 Task: Add an event with the title Interview with Candidate X, date '2023/10/14', time 7:50 AM to 9:50 AMand add a description: Throughout the retreat, teams will engage in a variety of problem-solving activities that are designed to challenge their critical thinking, decision-making, and collaboration skills. These activities will be carefully curated to promote teamwork, innovation, and a growth mindset.Select event color  Graphite . Add location for the event as: Bali, Indonesia, logged in from the account softage.4@softage.netand send the event invitation to softage.3@softage.net and softage.5@softage.net. Set a reminder for the event Weekly on Sunday
Action: Mouse moved to (98, 118)
Screenshot: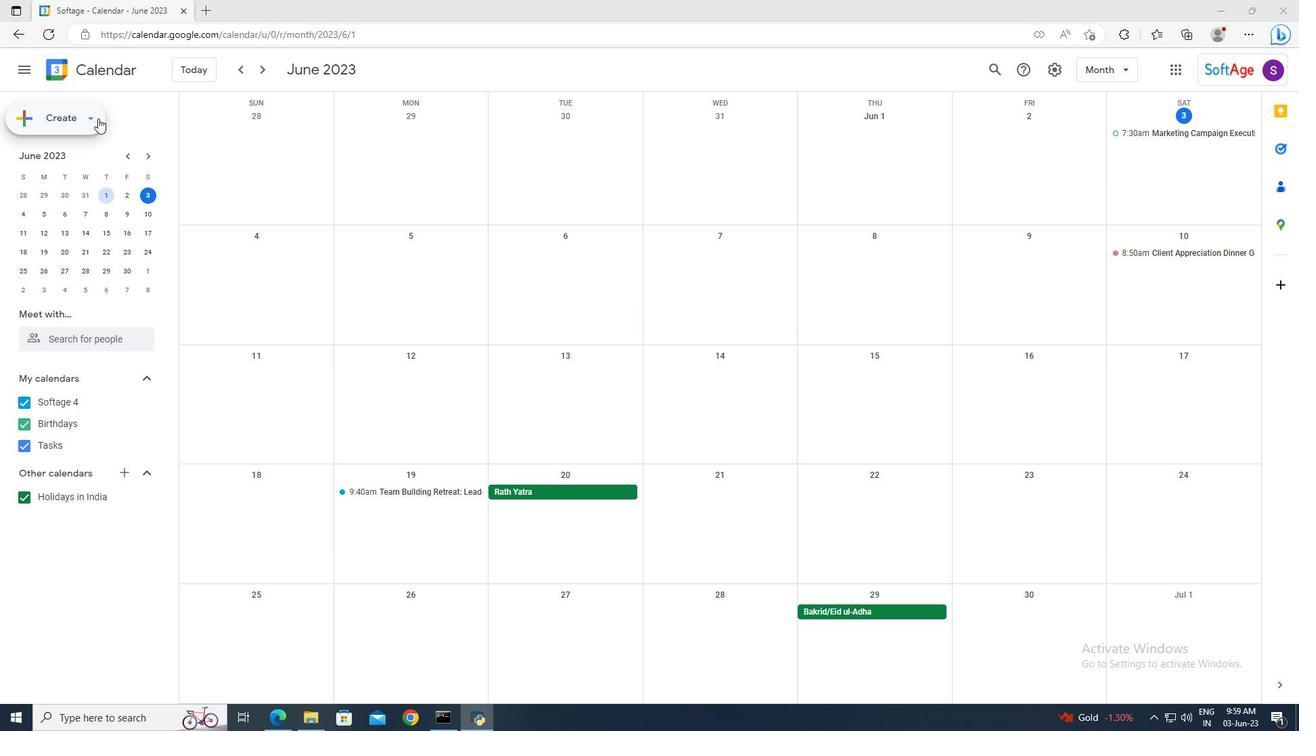
Action: Mouse pressed left at (98, 118)
Screenshot: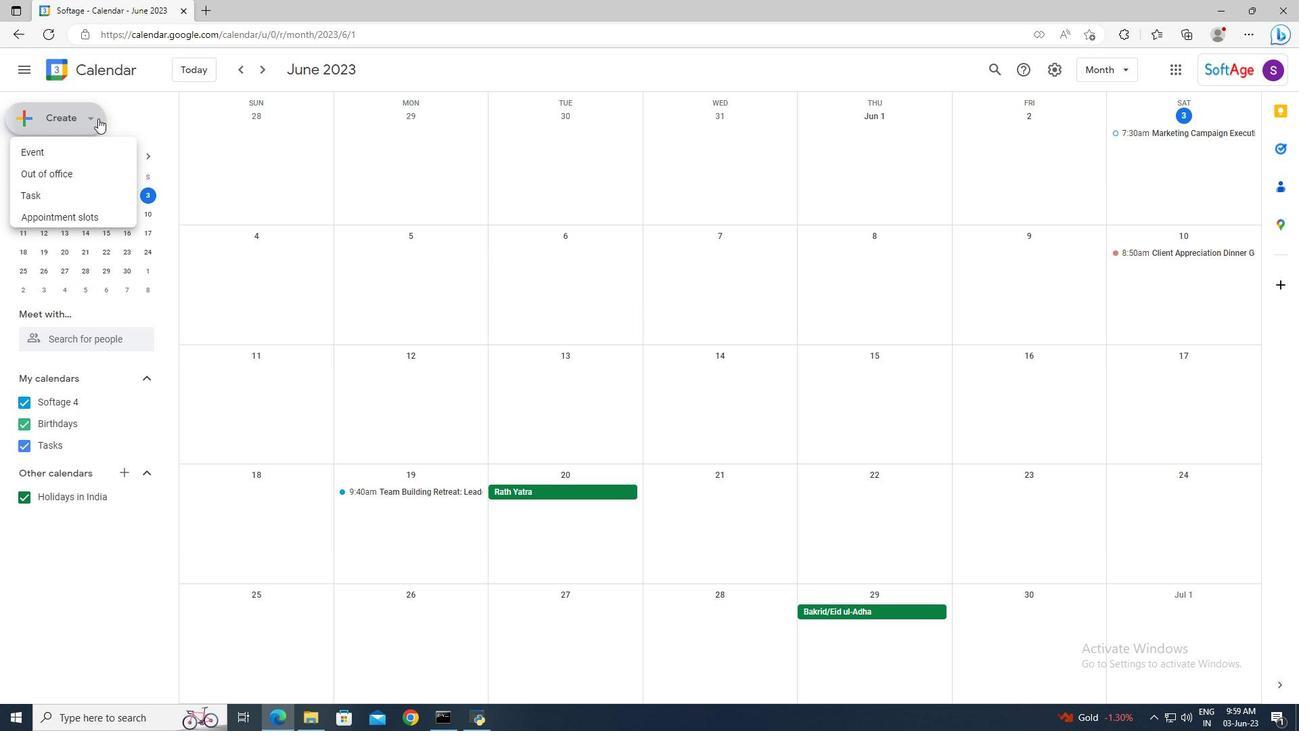 
Action: Mouse moved to (106, 152)
Screenshot: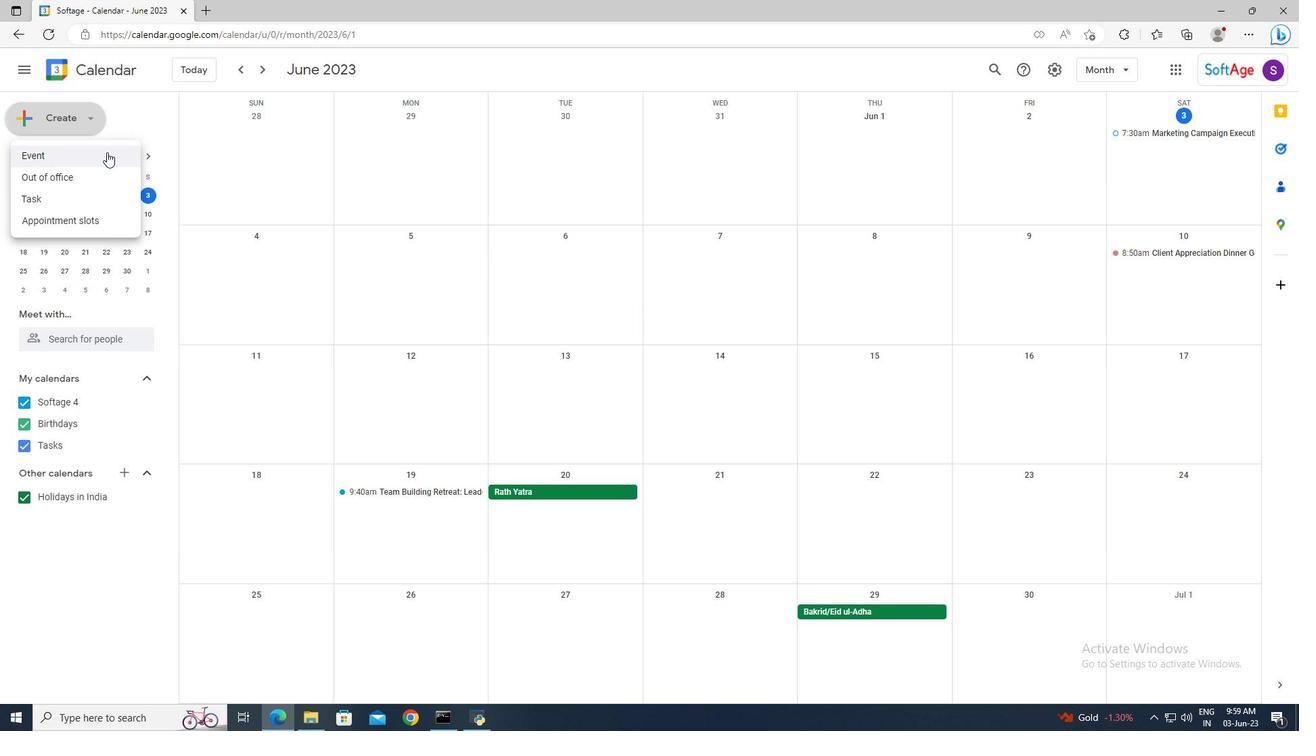 
Action: Mouse pressed left at (106, 152)
Screenshot: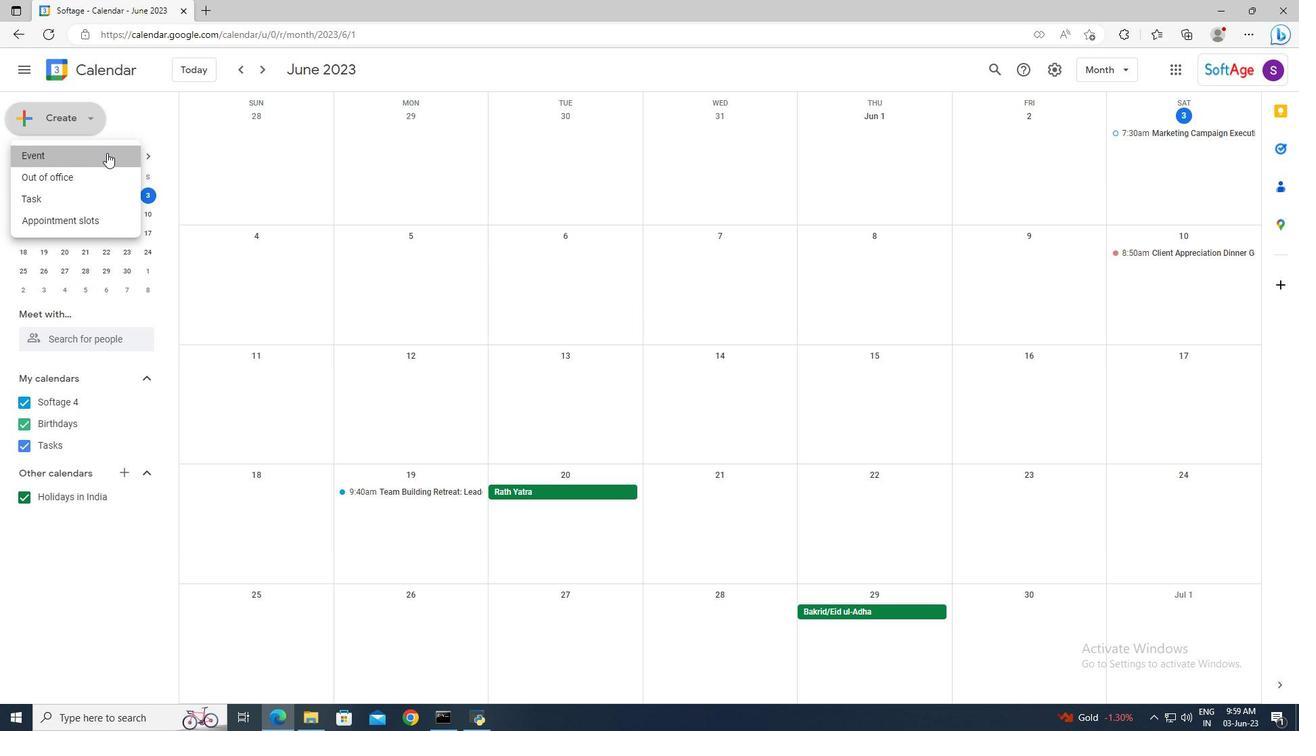 
Action: Mouse moved to (693, 465)
Screenshot: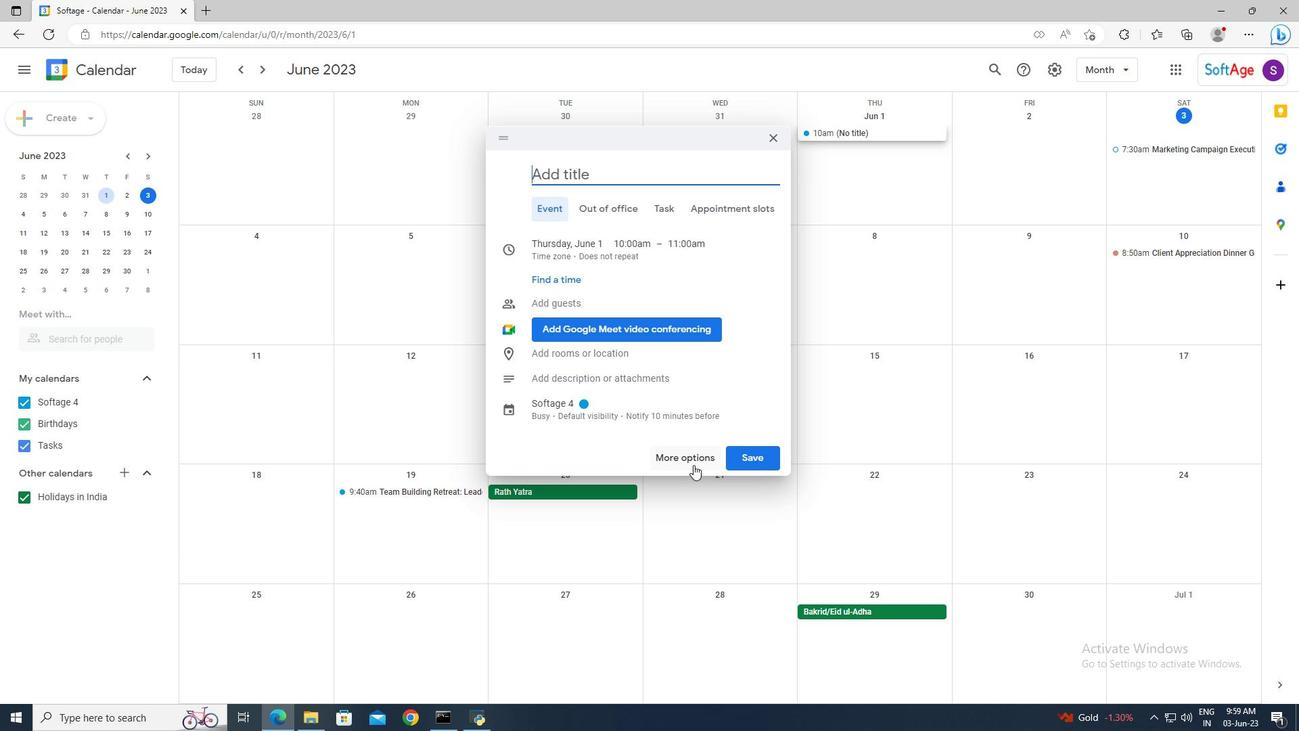 
Action: Mouse pressed left at (693, 465)
Screenshot: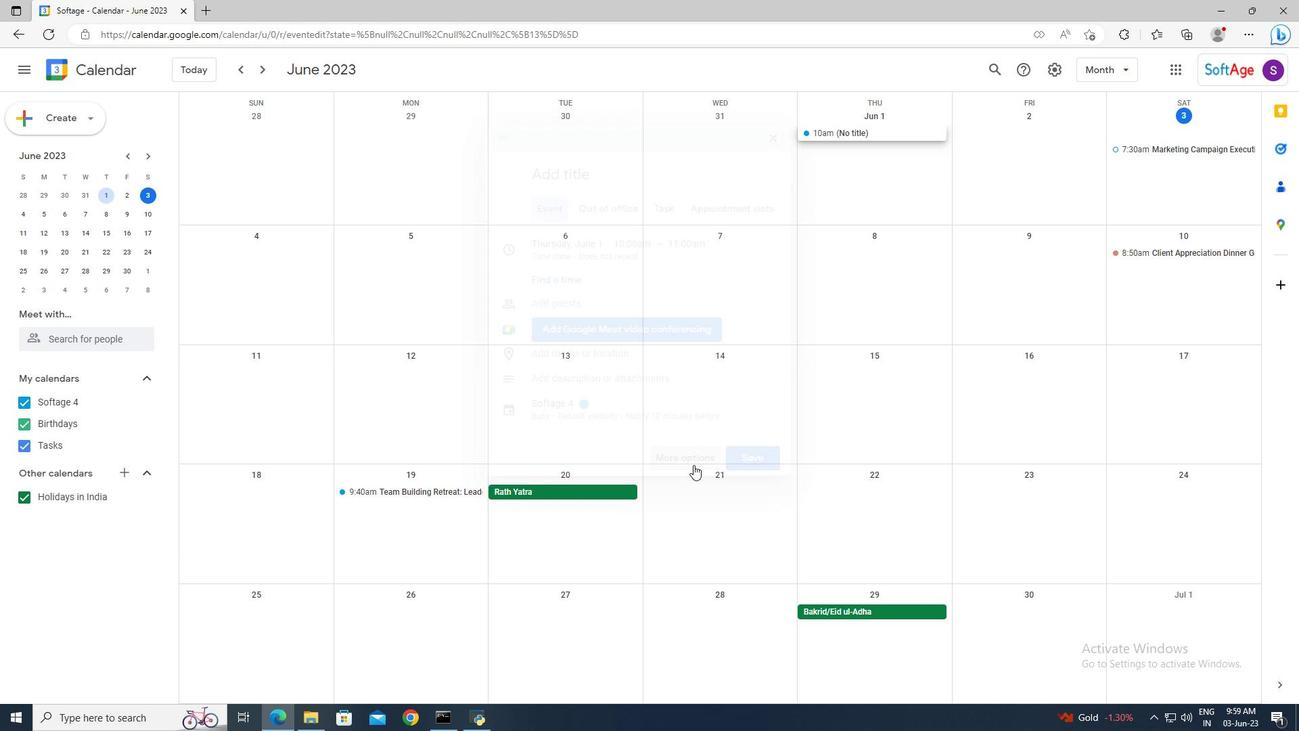 
Action: Mouse moved to (350, 79)
Screenshot: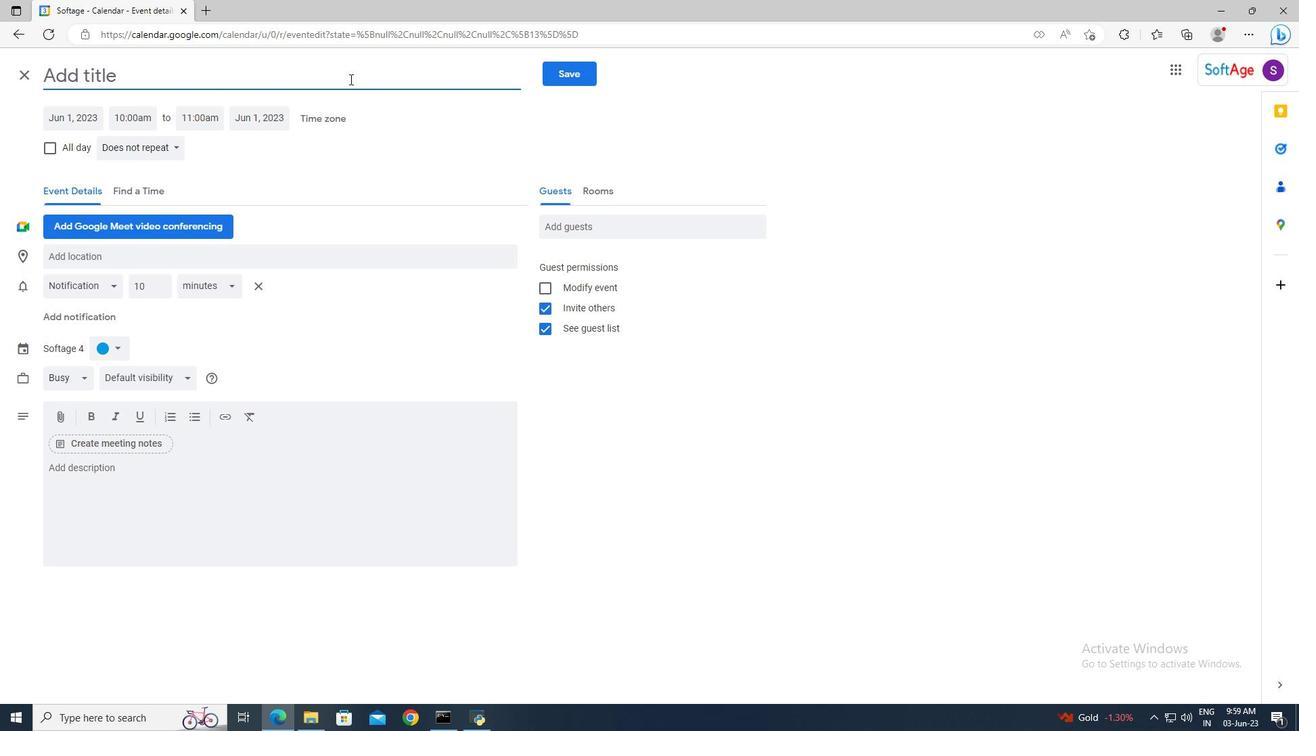 
Action: Mouse pressed left at (350, 79)
Screenshot: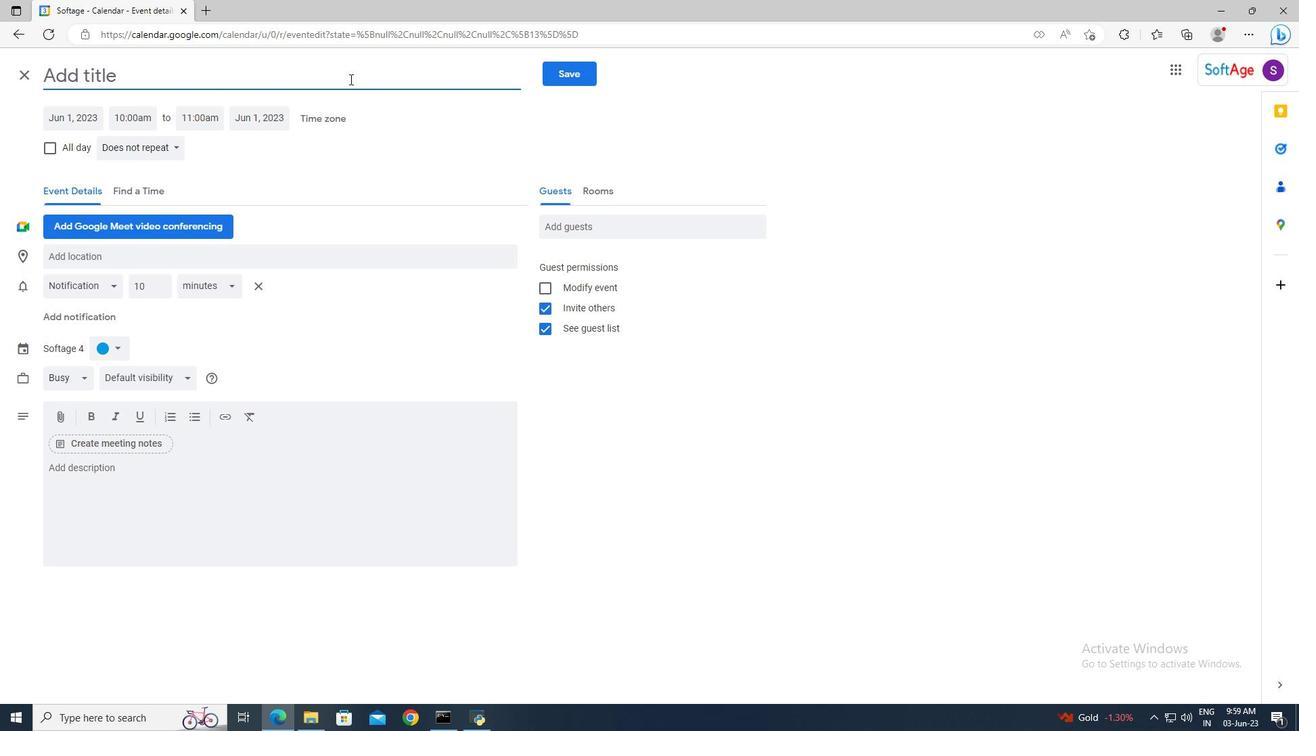 
Action: Key pressed <Key.shift>Intervieww<Key.backspace><Key.space>with<Key.space><Key.shift>Candidate<Key.space><Key.shift><Key.shift><Key.shift><Key.shift><Key.shift><Key.shift><Key.shift><Key.shift><Key.shift>X
Screenshot: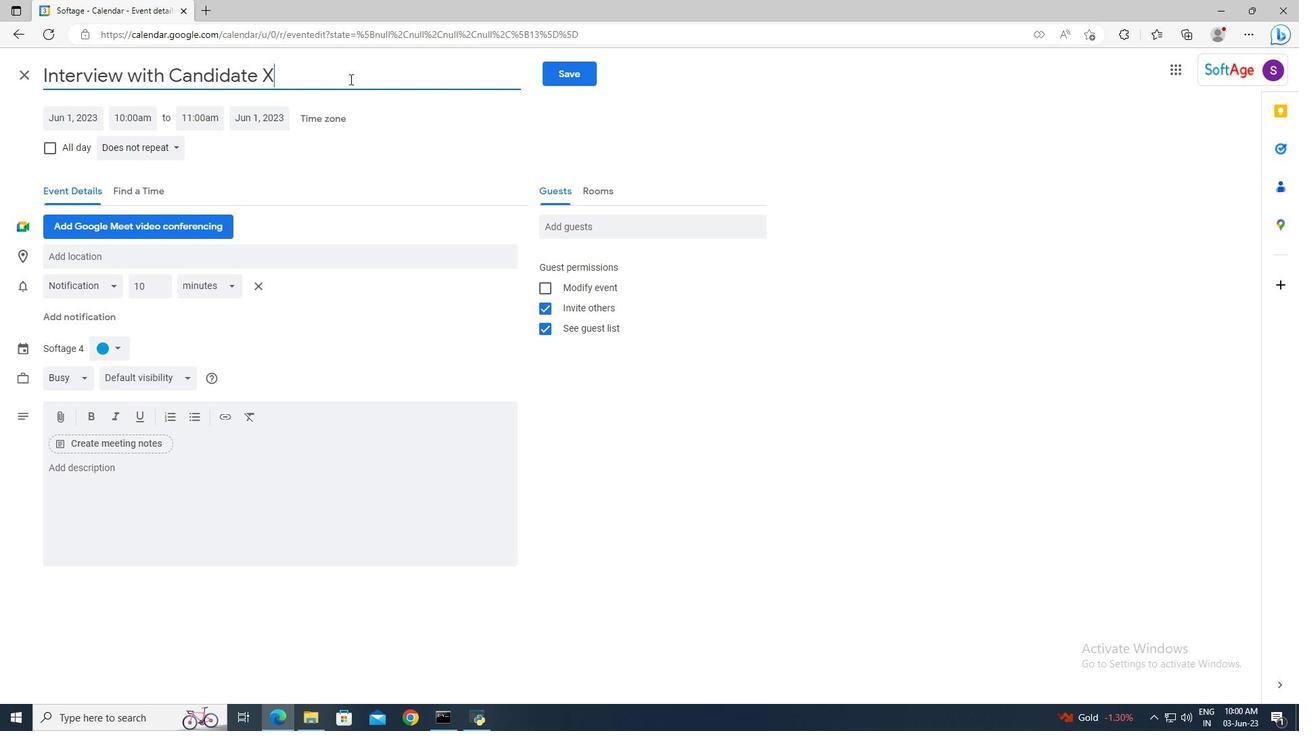 
Action: Mouse moved to (91, 123)
Screenshot: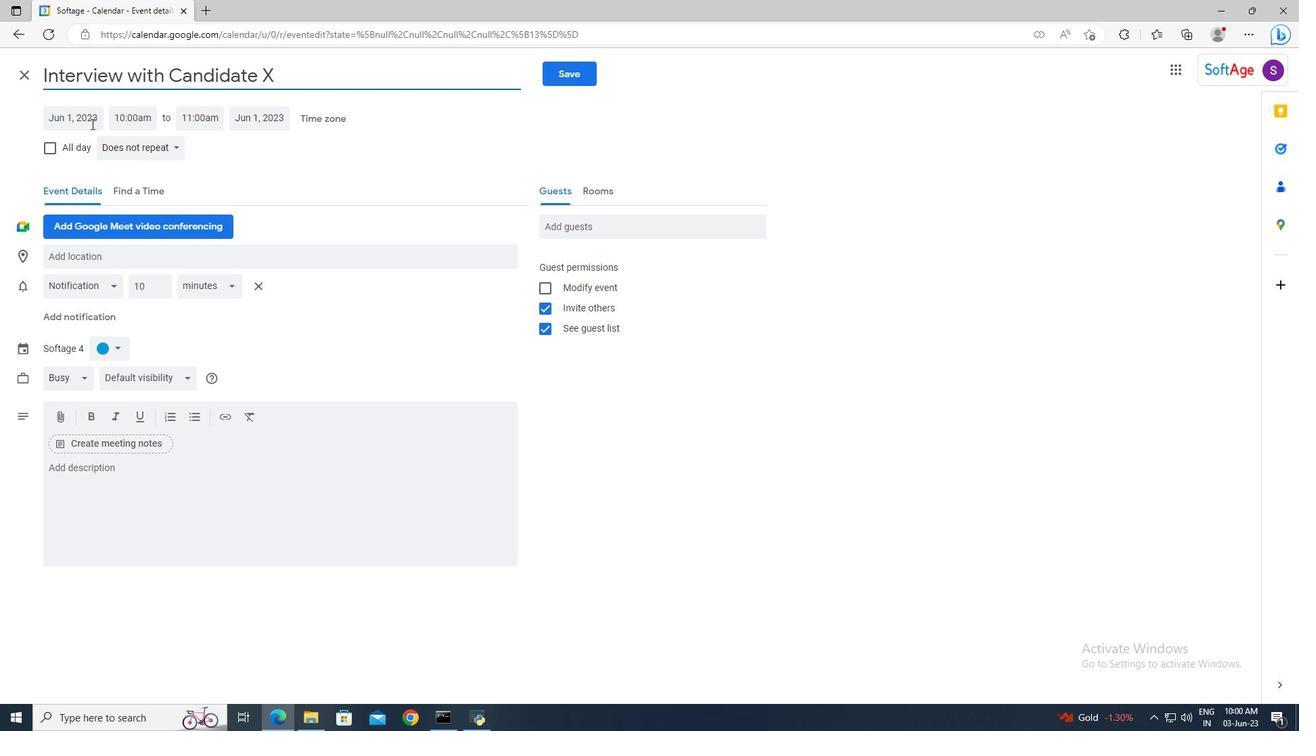 
Action: Mouse pressed left at (91, 123)
Screenshot: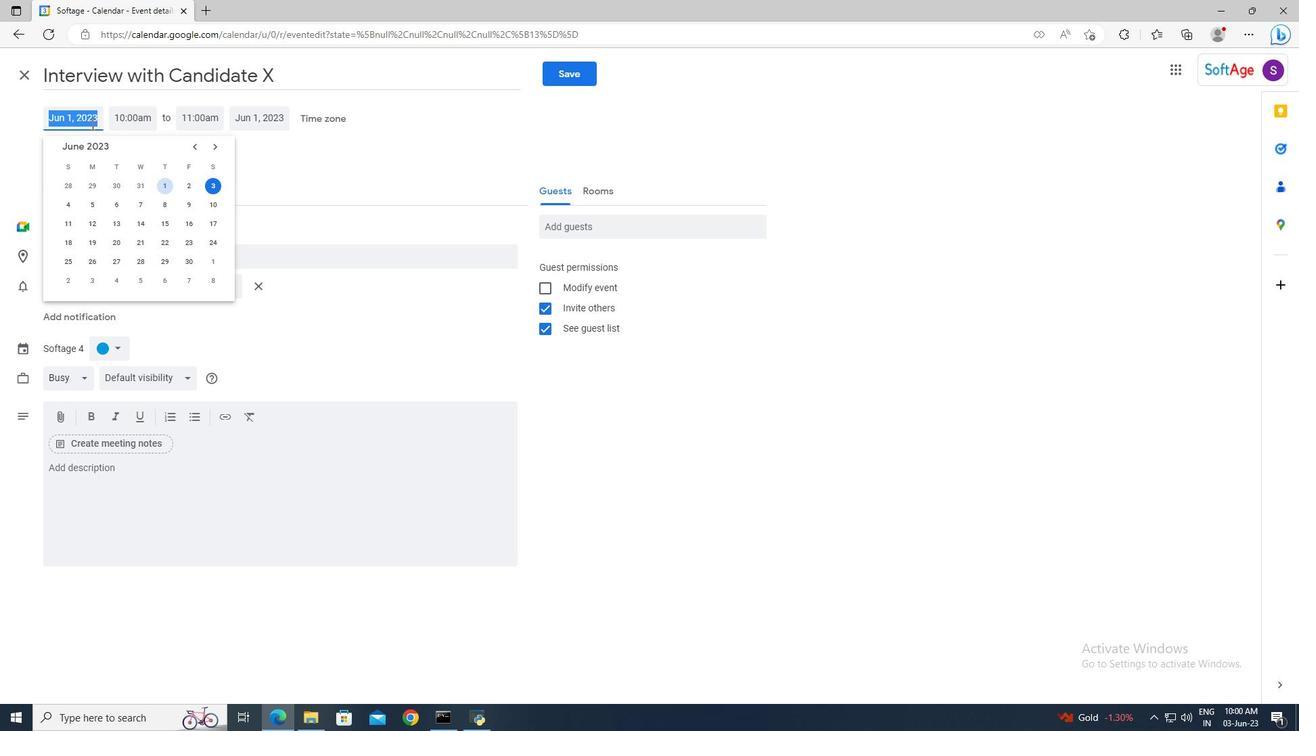 
Action: Mouse moved to (211, 150)
Screenshot: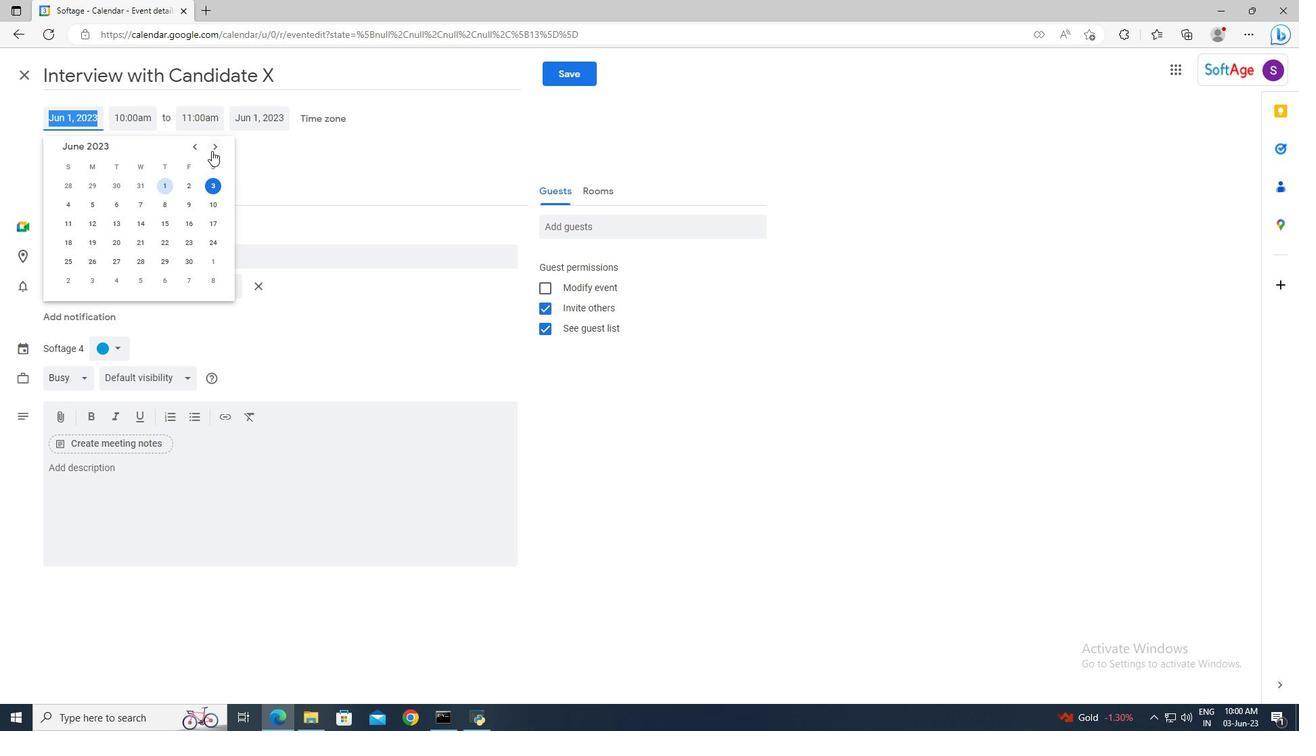 
Action: Mouse pressed left at (211, 150)
Screenshot: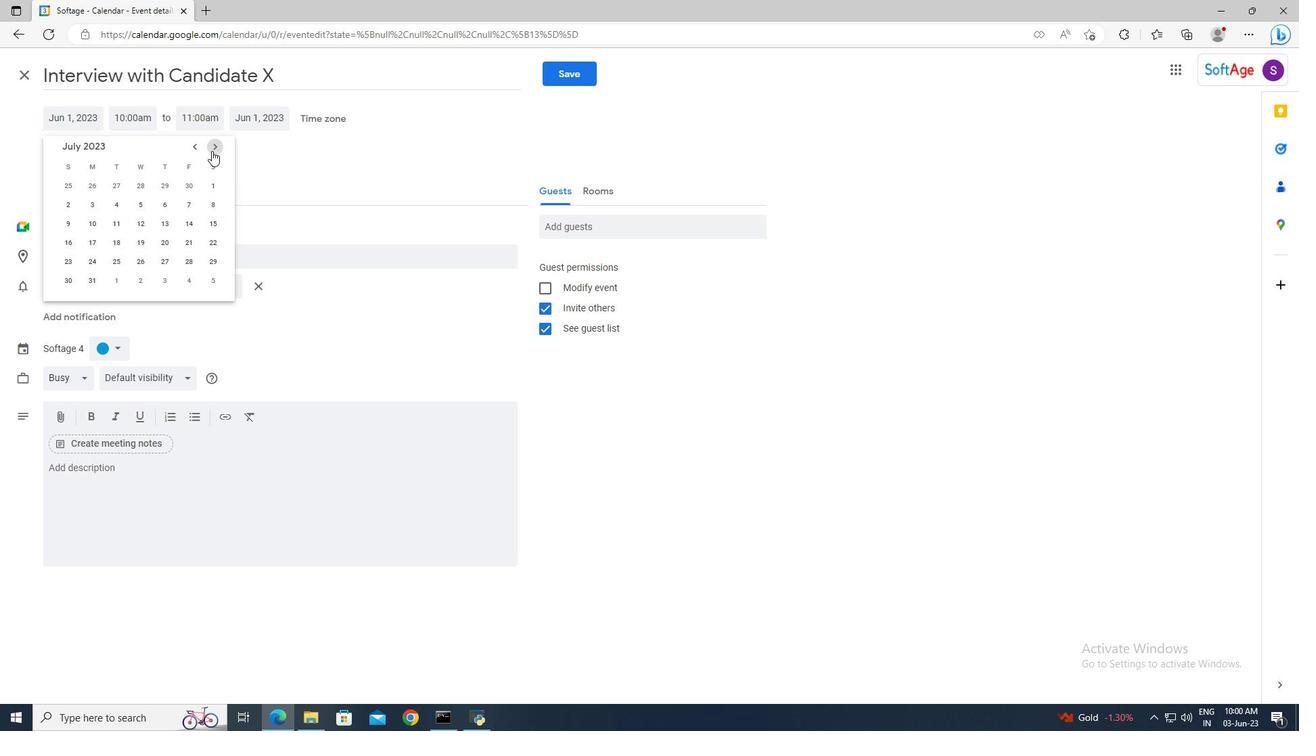 
Action: Mouse pressed left at (211, 150)
Screenshot: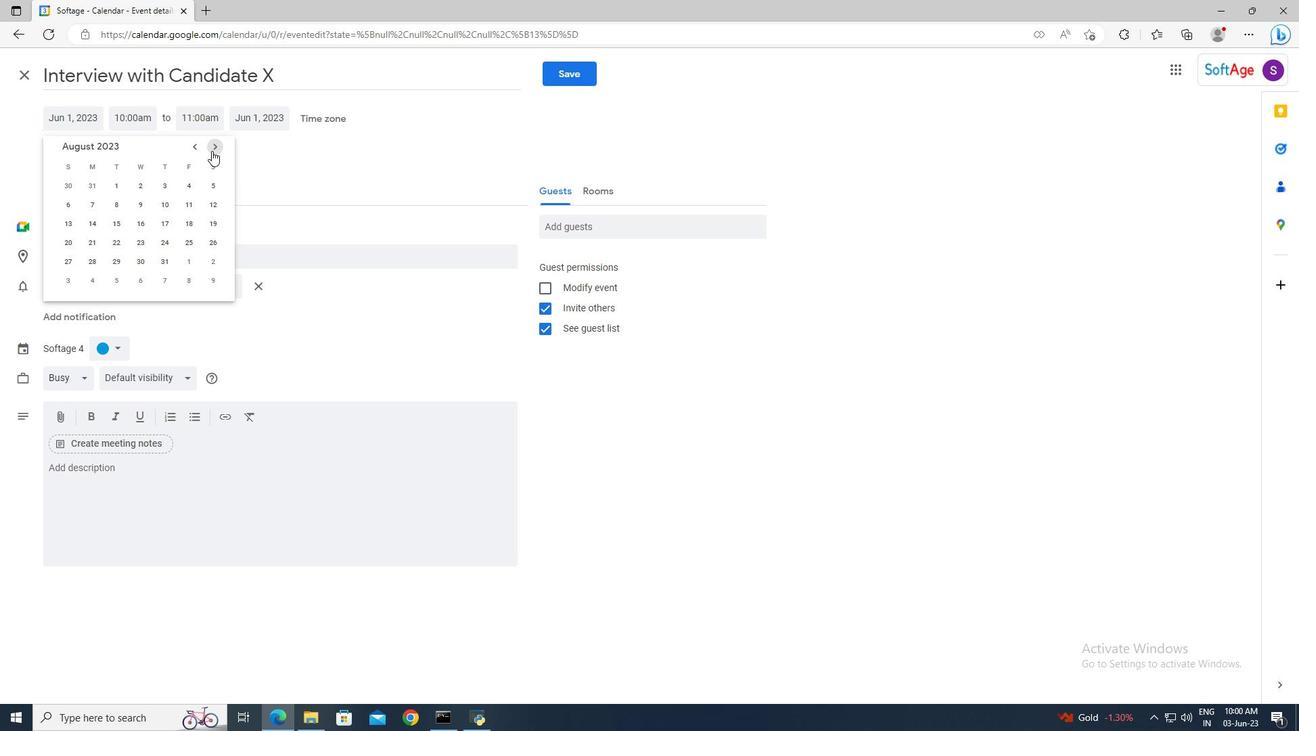 
Action: Mouse pressed left at (211, 150)
Screenshot: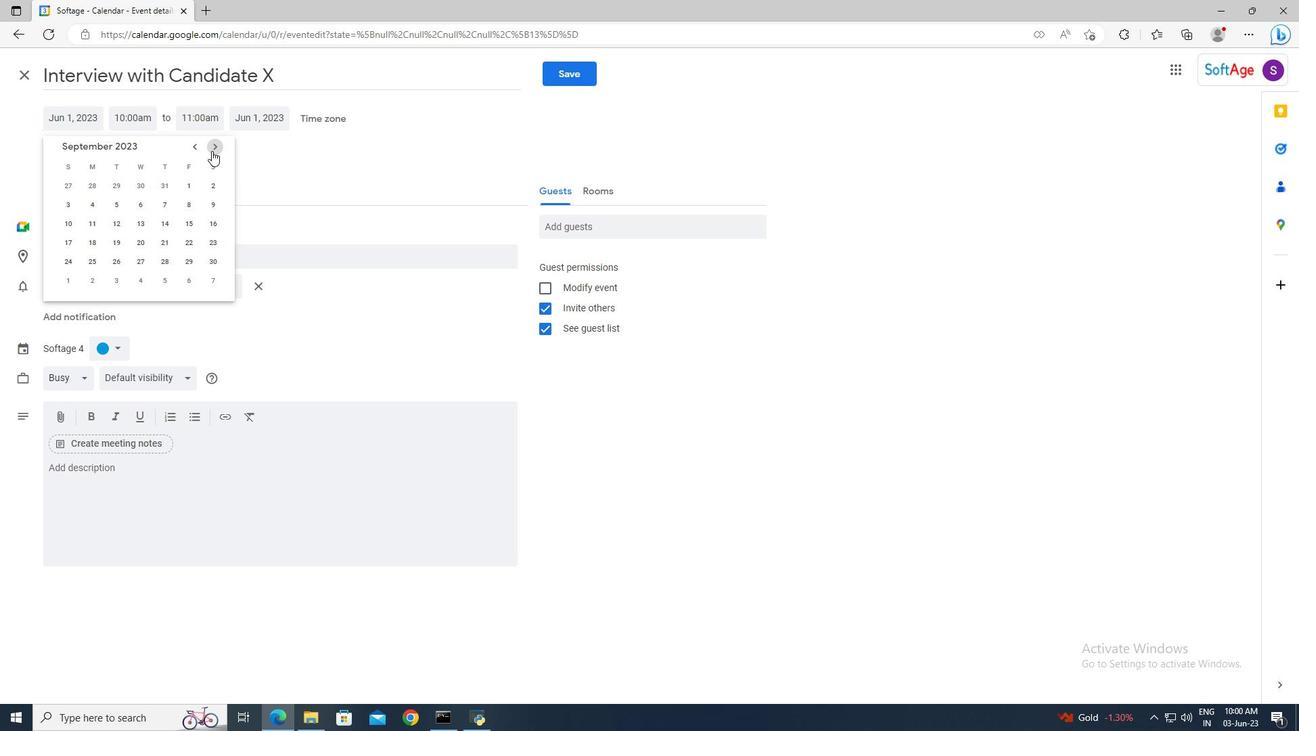 
Action: Mouse pressed left at (211, 150)
Screenshot: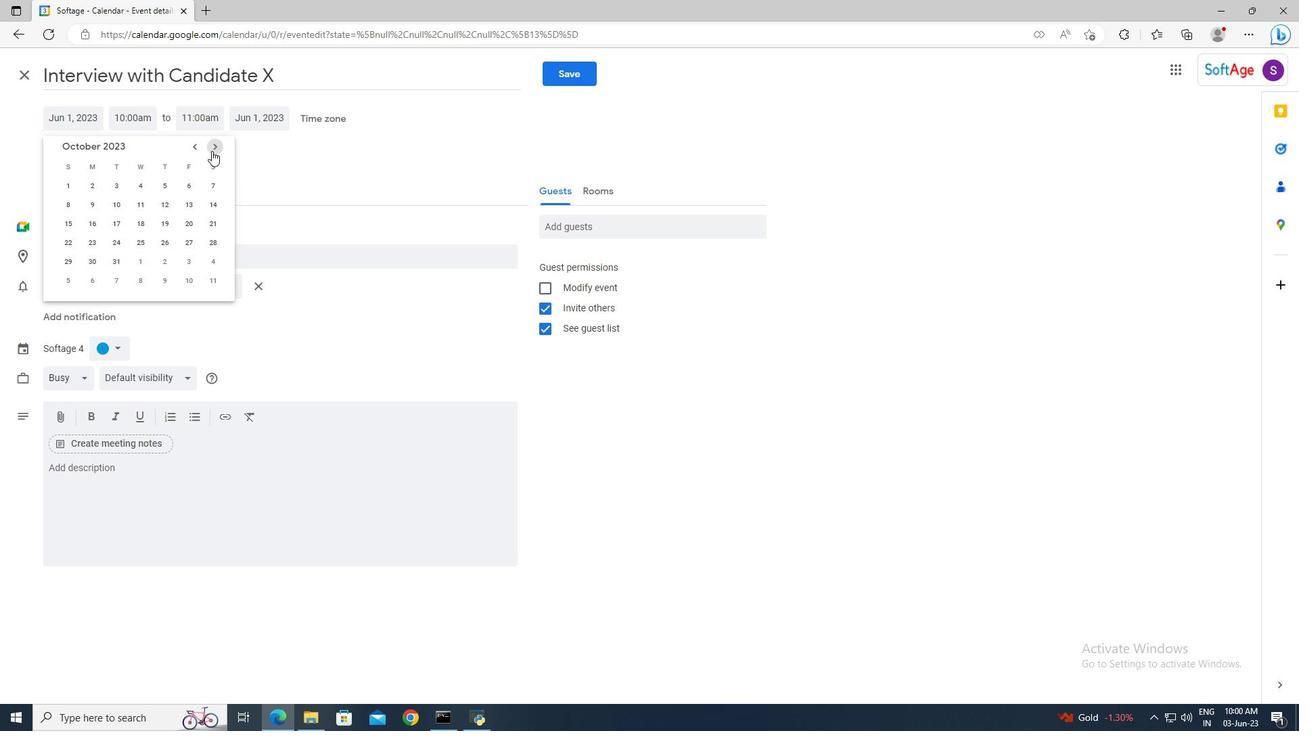 
Action: Mouse moved to (211, 205)
Screenshot: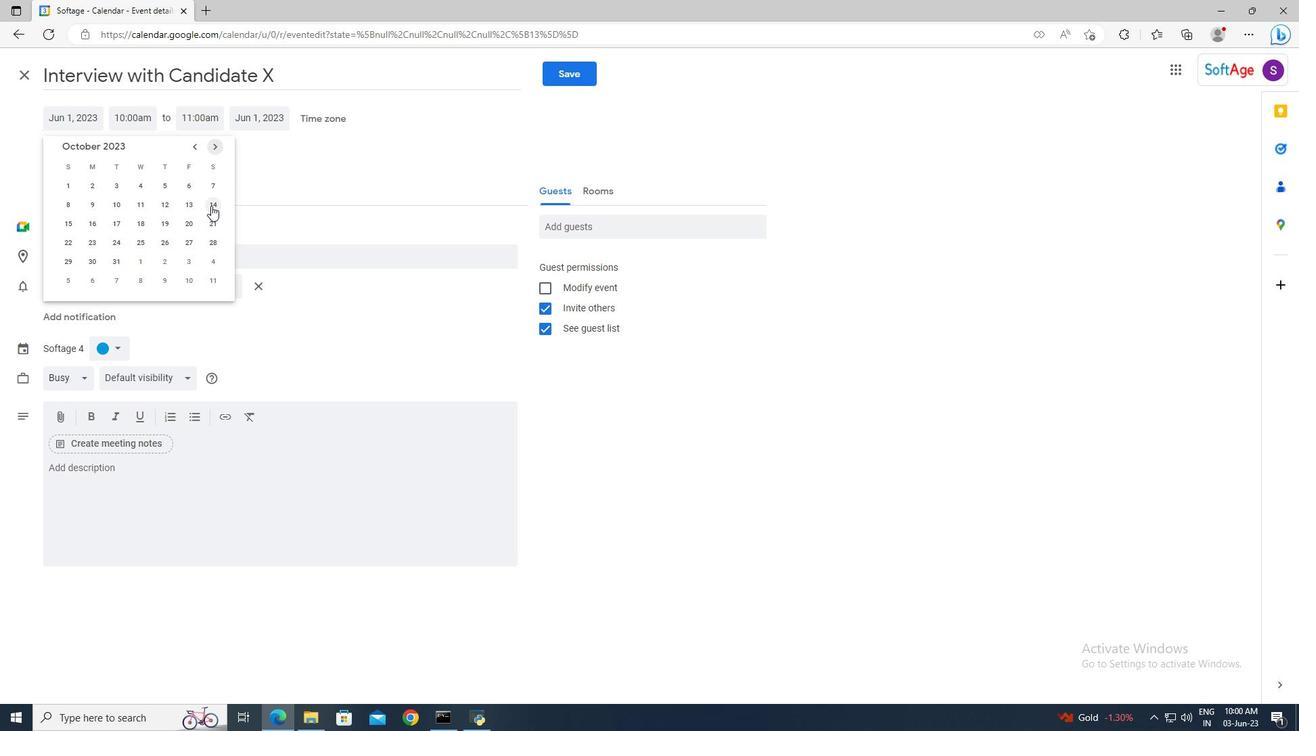 
Action: Mouse pressed left at (211, 205)
Screenshot: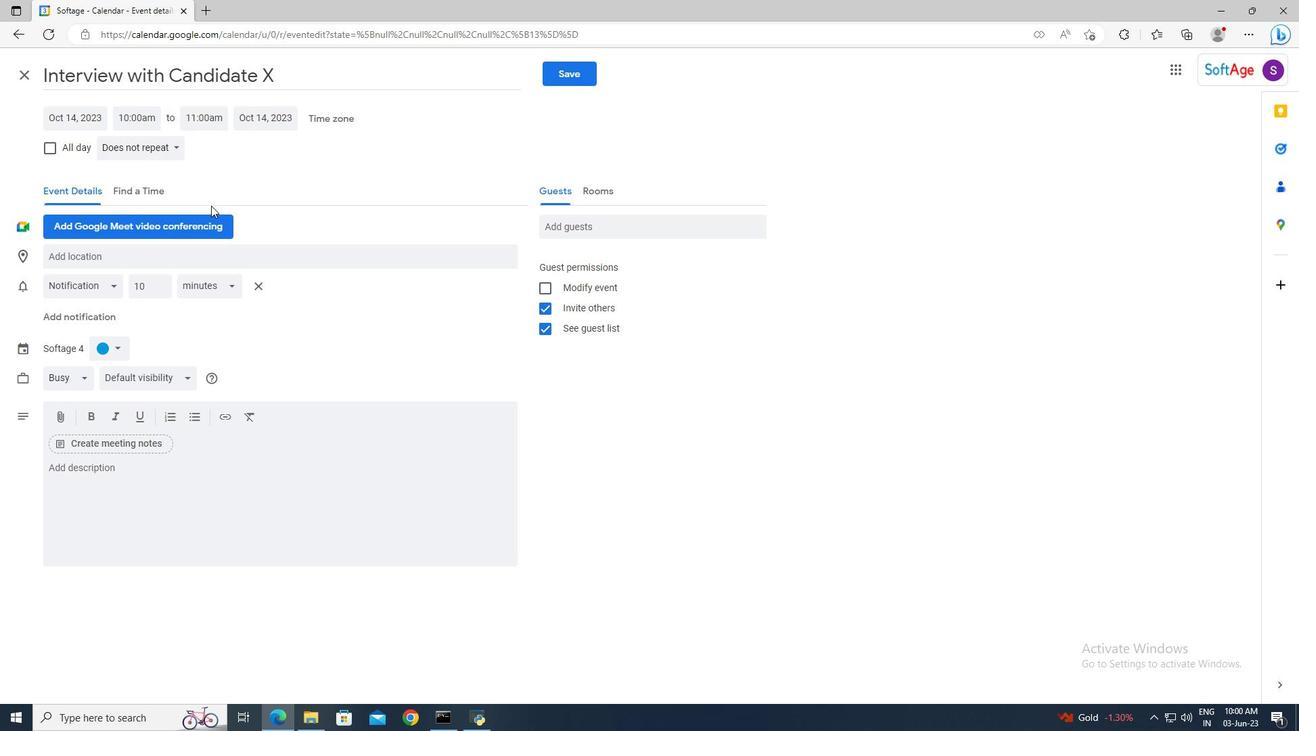 
Action: Mouse moved to (155, 111)
Screenshot: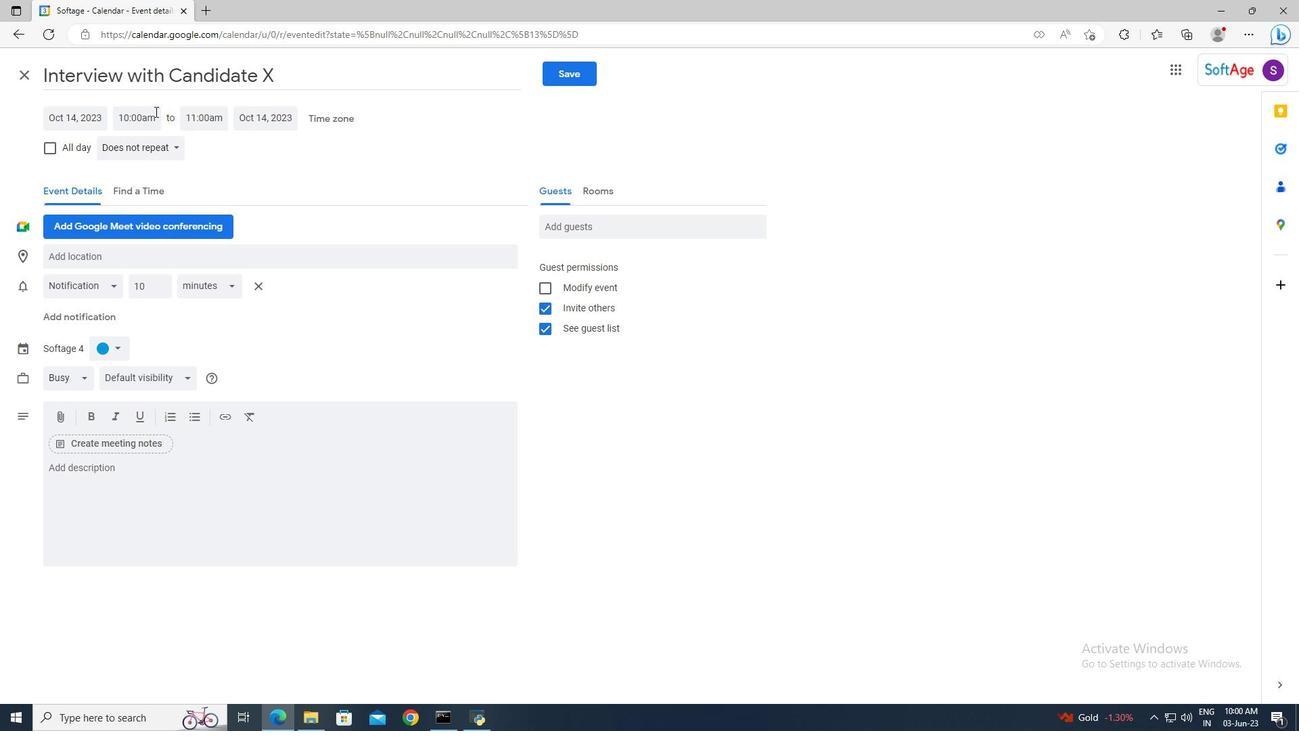 
Action: Mouse pressed left at (155, 111)
Screenshot: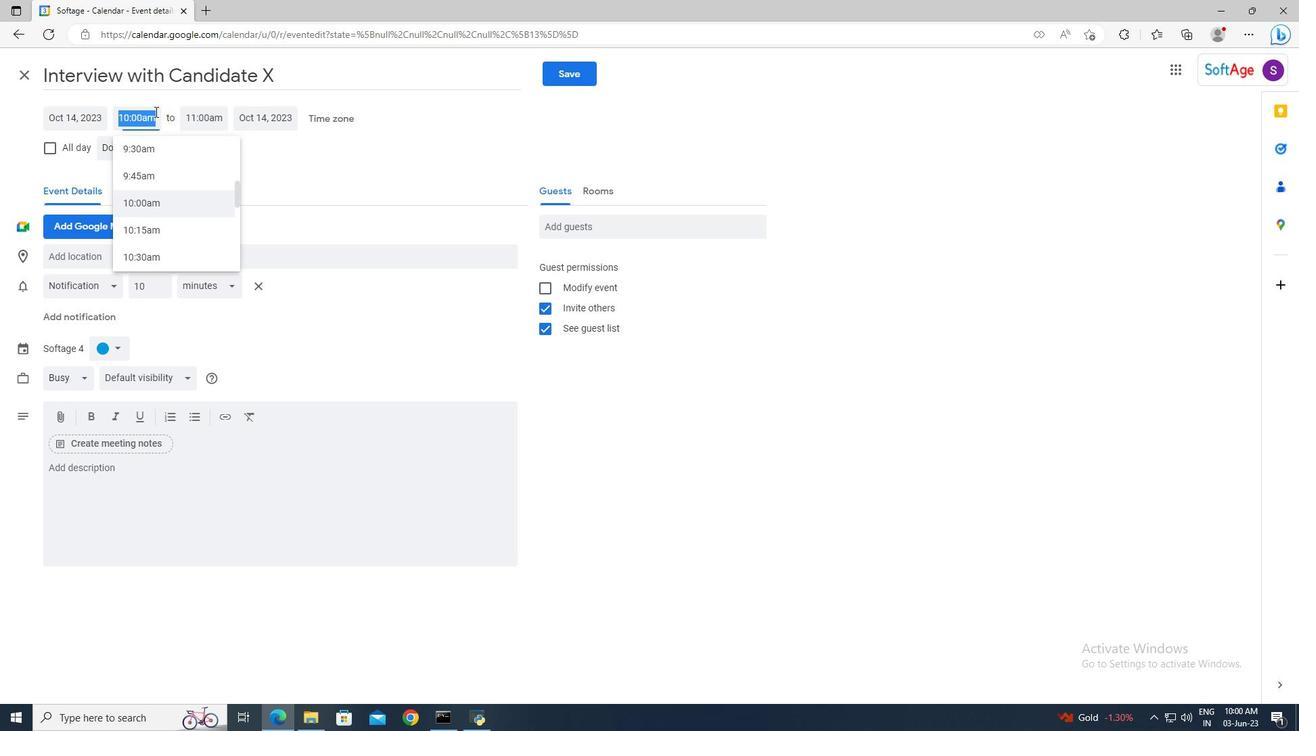 
Action: Key pressed 7<Key.shift>:50am<Key.enter><Key.tab>9<Key.shift>:50<Key.enter>
Screenshot: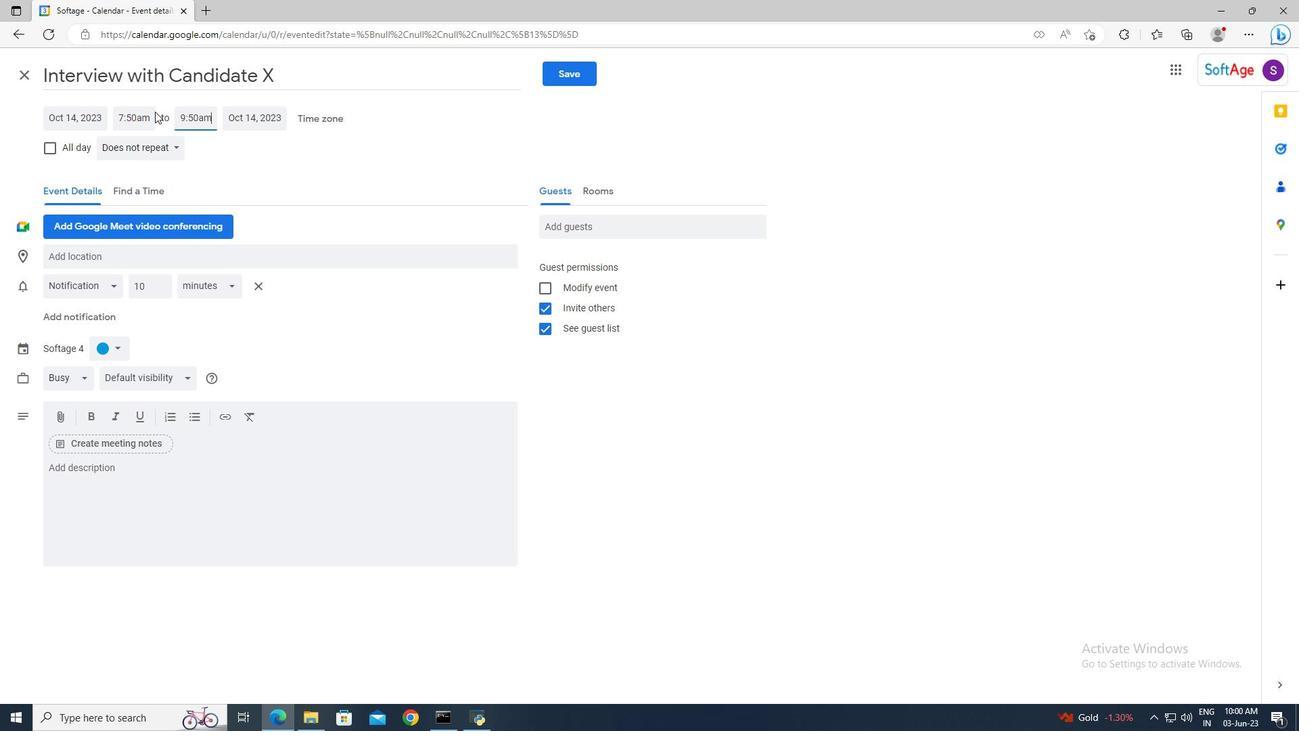 
Action: Mouse moved to (159, 471)
Screenshot: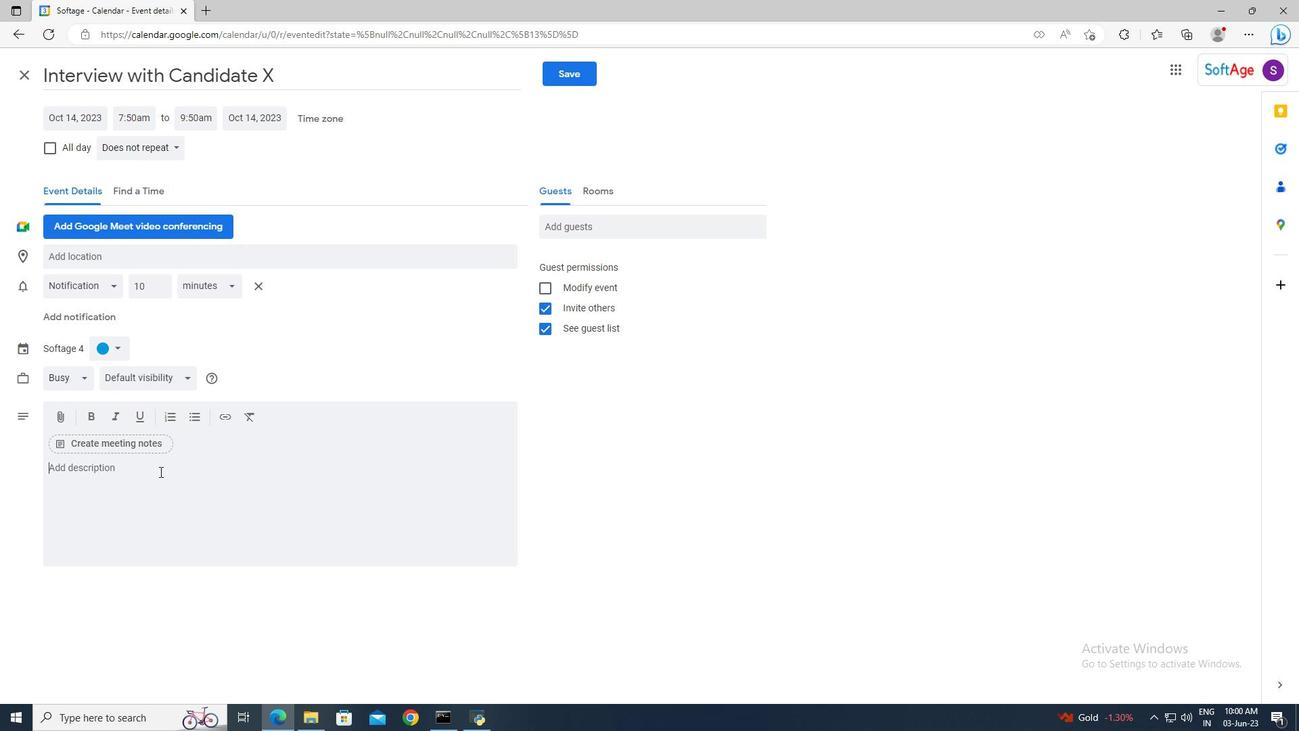 
Action: Mouse pressed left at (159, 471)
Screenshot: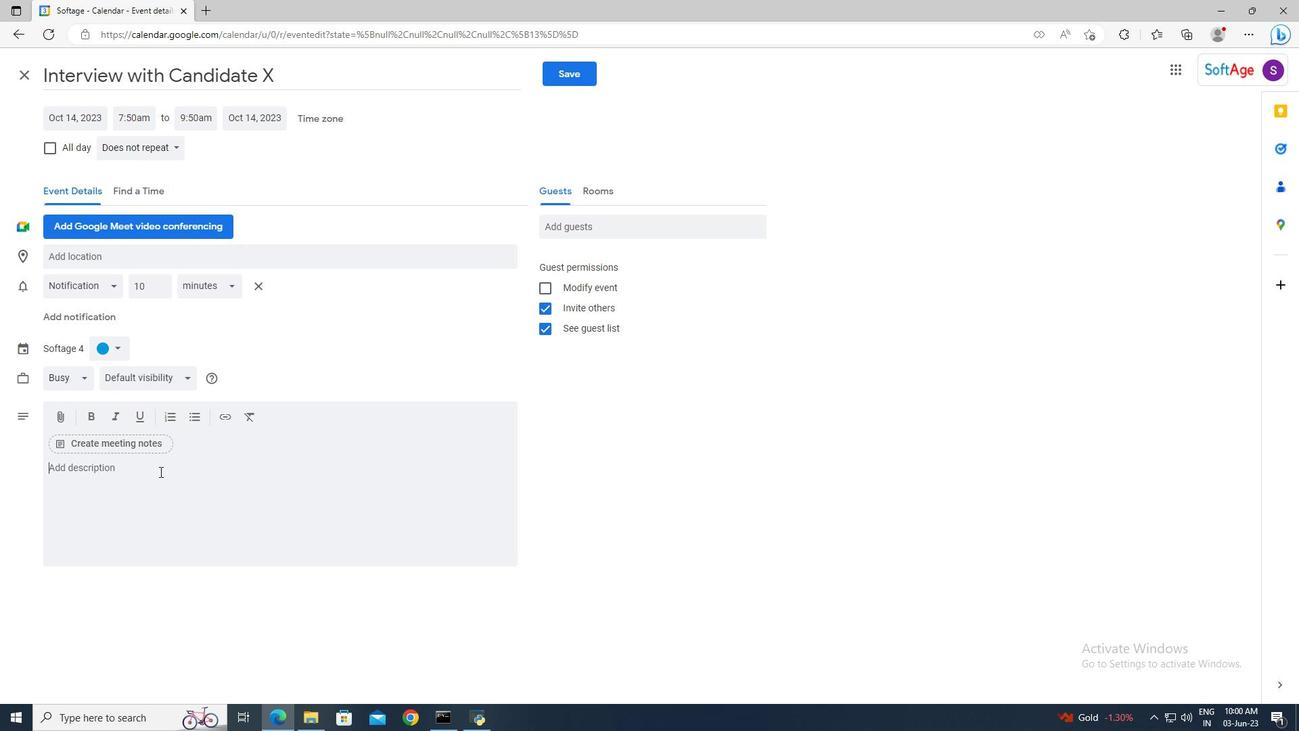 
Action: Key pressed <Key.shift>Throughout<Key.space>the<Key.space>retreat,<Key.space>teams<Key.space>will<Key.space>engage<Key.space>in<Key.space>a<Key.space>variety<Key.space>of<Key.space>problem-solving<Key.space>activities<Key.space>that<Key.space>are<Key.space>designed<Key.space>to<Key.space>challenge<Key.space>their<Key.space>critical<Key.space>thinking,<Key.space>decision-making,<Key.space>and<Key.space>collaboration<Key.space>si<Key.backspace>kills.<Key.space><Key.shift>These<Key.space>activities<Key.space>will<Key.space>be<Key.space>carefully<Key.space>curated<Key.space>to<Key.space>promote<Key.space>teamwork,<Key.space>innovation,<Key.space>and<Key.space>a<Key.space>growth<Key.space>mindset.
Screenshot: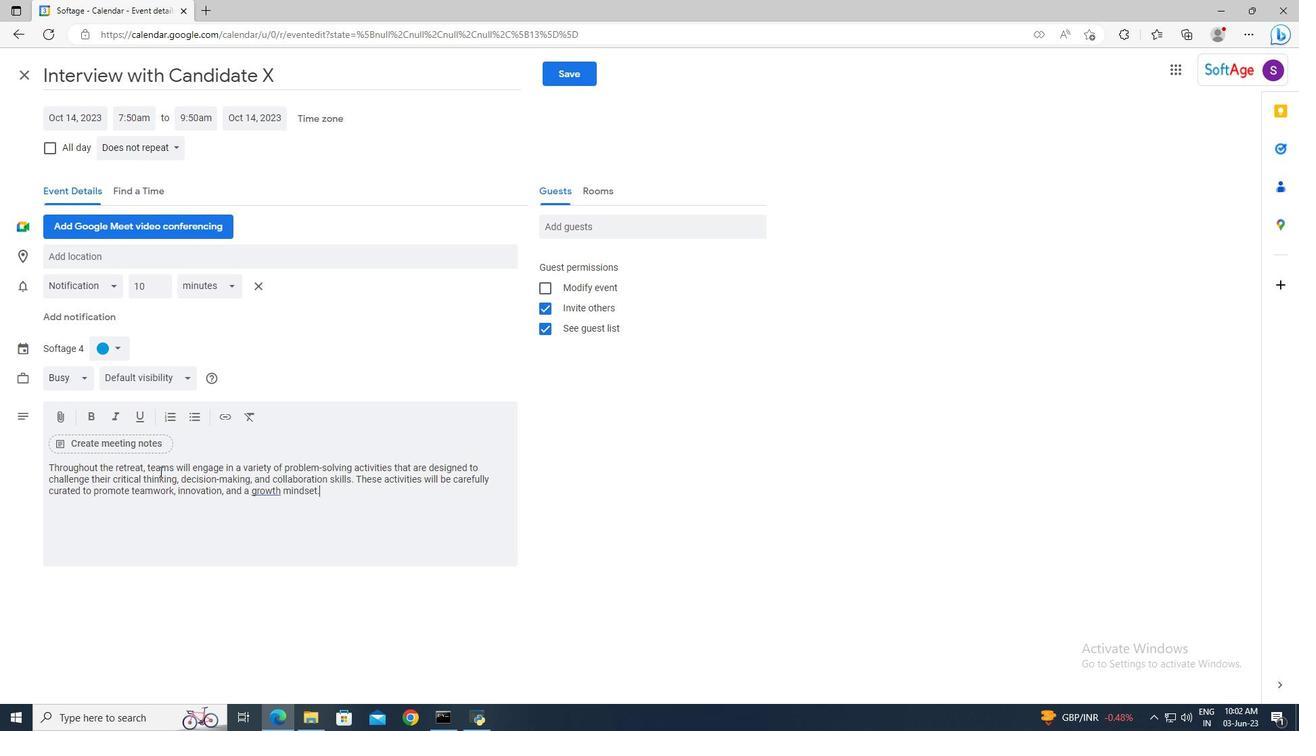 
Action: Mouse moved to (119, 346)
Screenshot: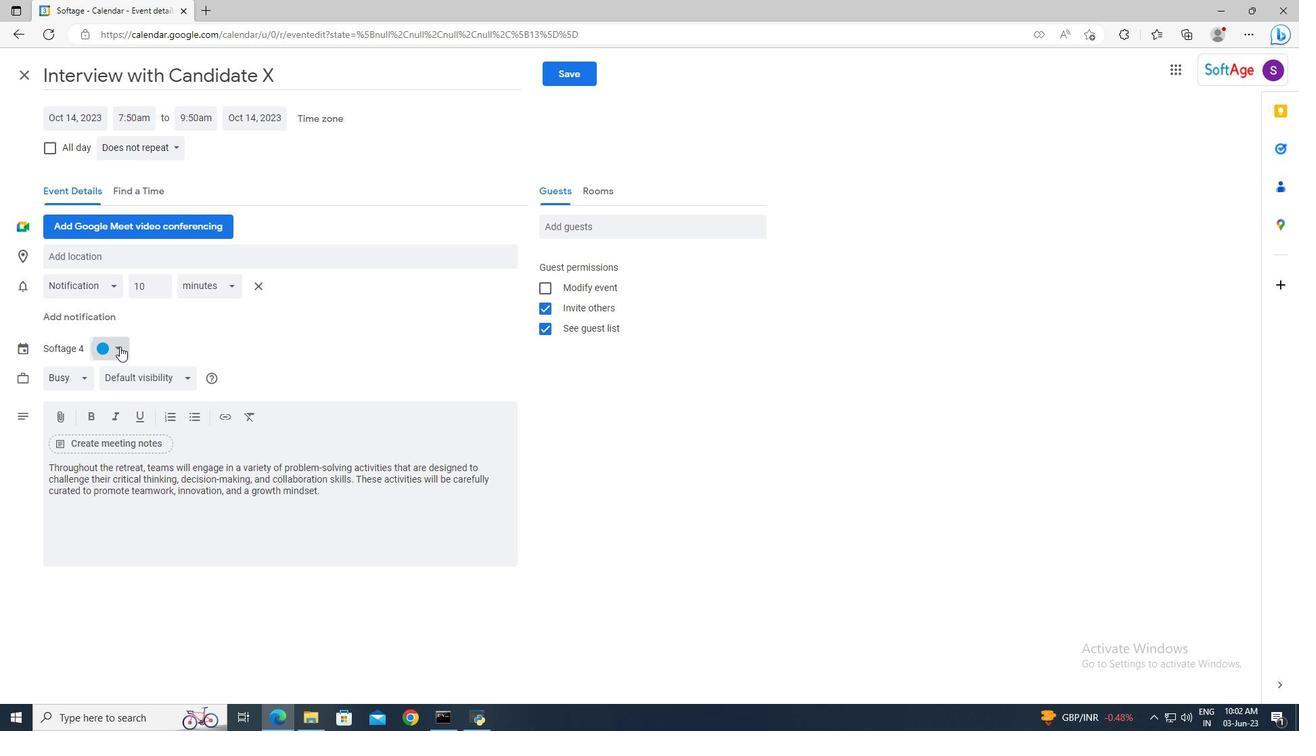 
Action: Mouse pressed left at (119, 346)
Screenshot: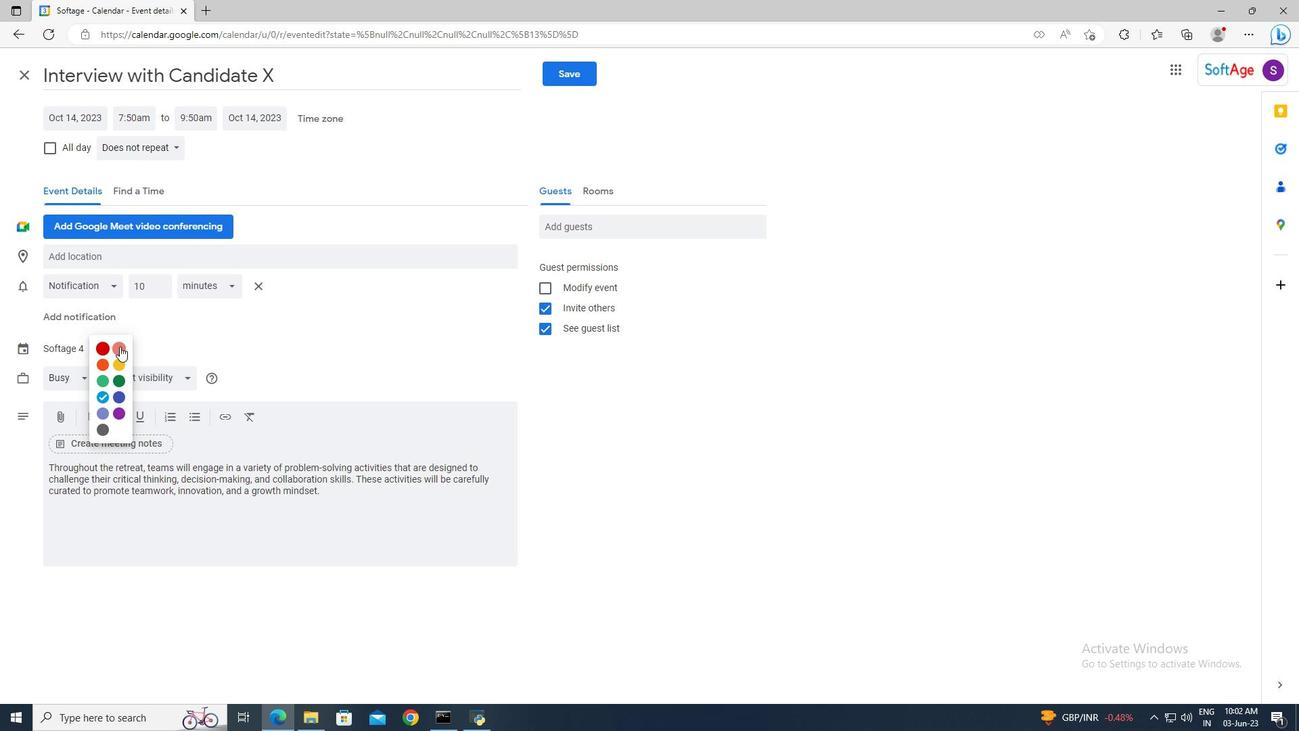 
Action: Mouse moved to (100, 431)
Screenshot: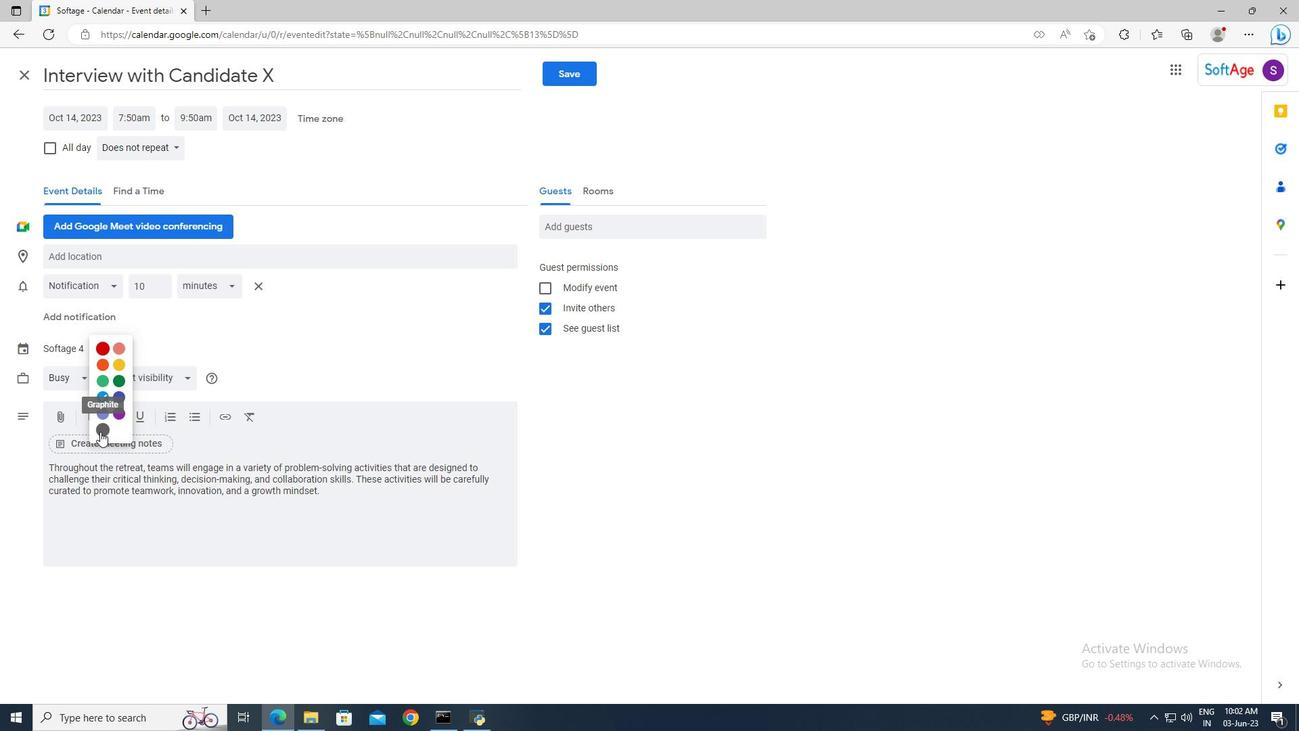 
Action: Mouse pressed left at (100, 431)
Screenshot: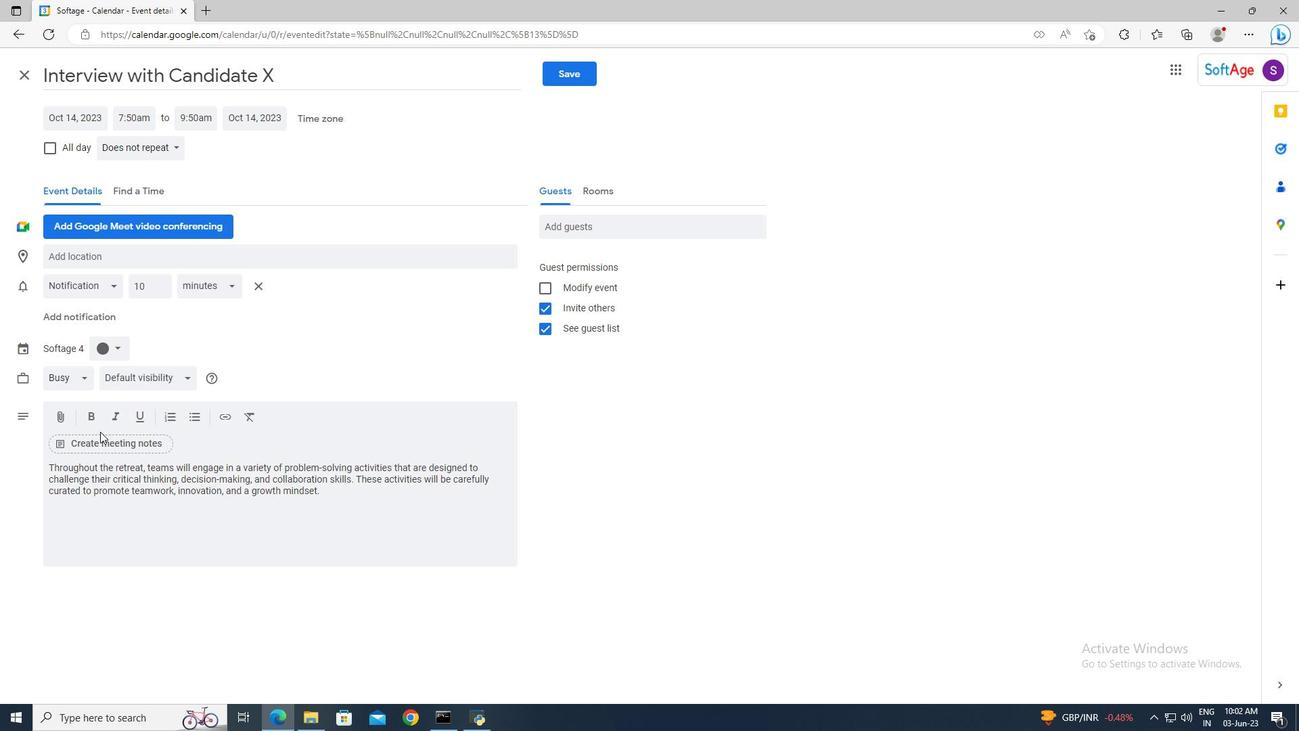 
Action: Mouse moved to (93, 261)
Screenshot: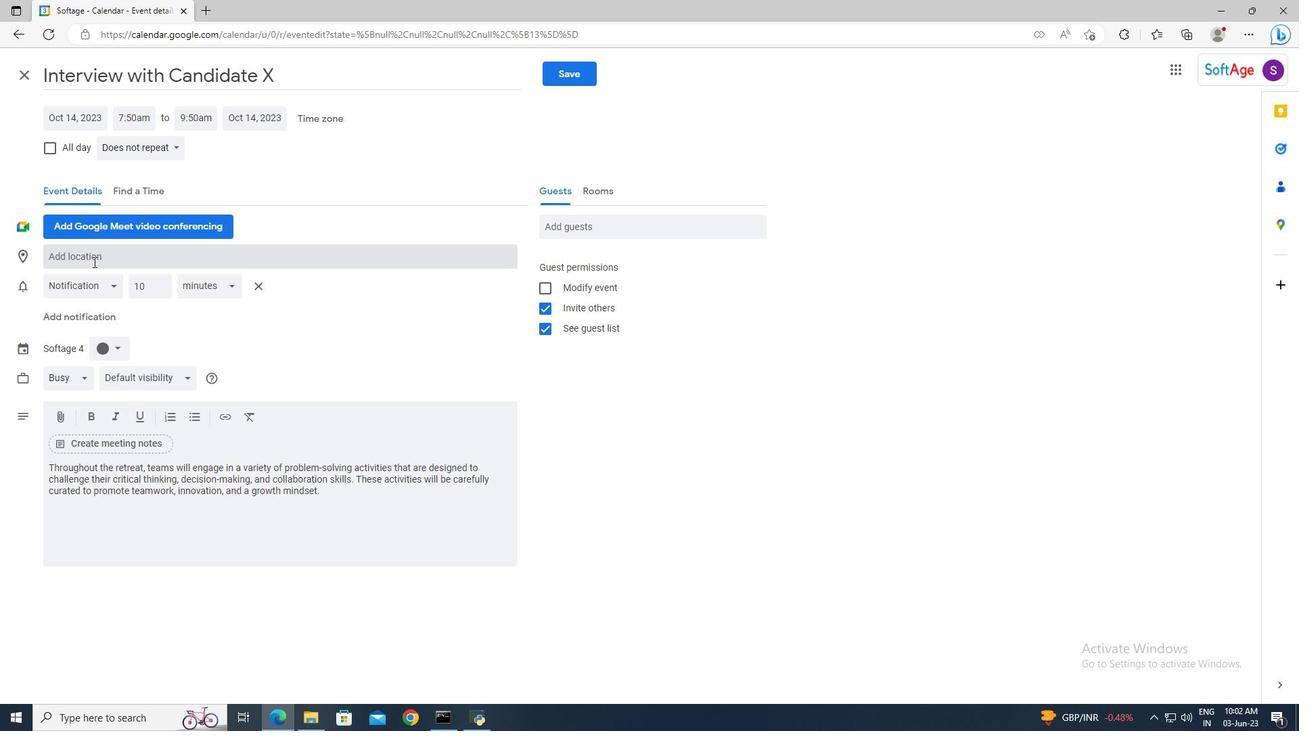 
Action: Mouse pressed left at (93, 261)
Screenshot: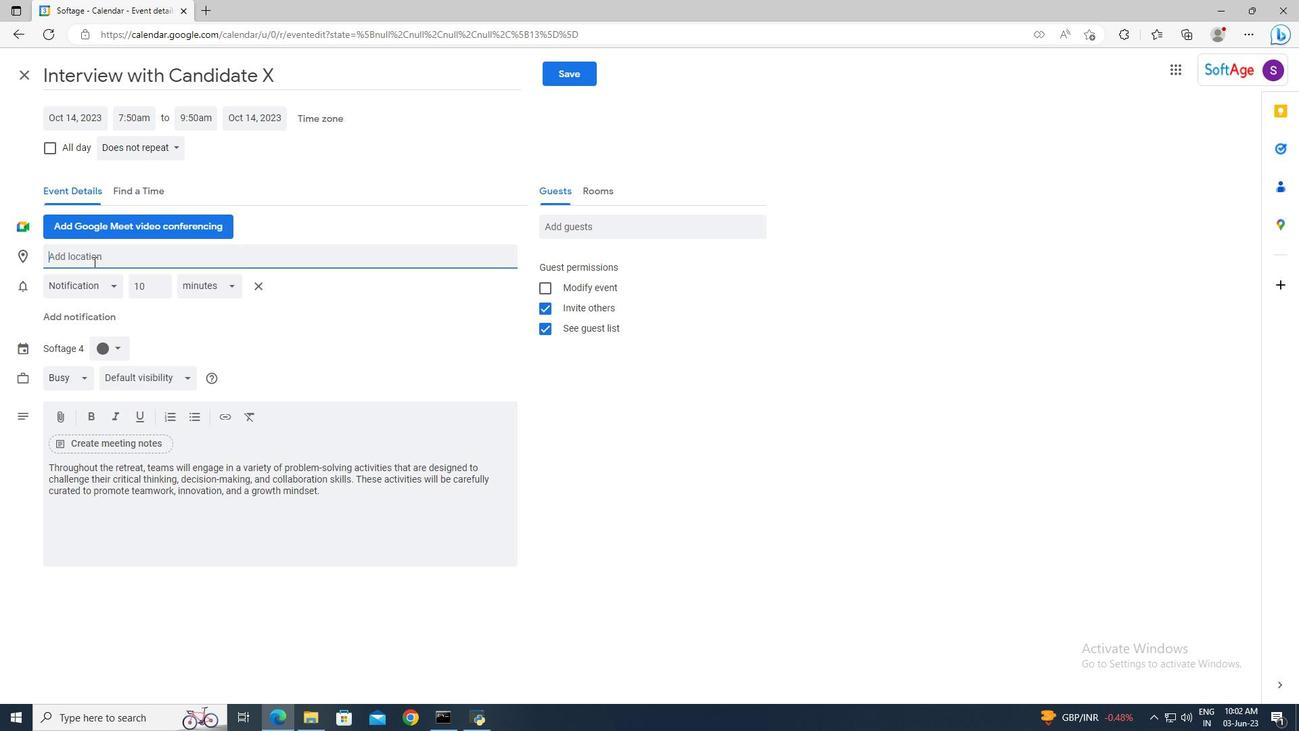 
Action: Key pressed <Key.shift>Bali,<Key.space><Key.shift>Indonesia
Screenshot: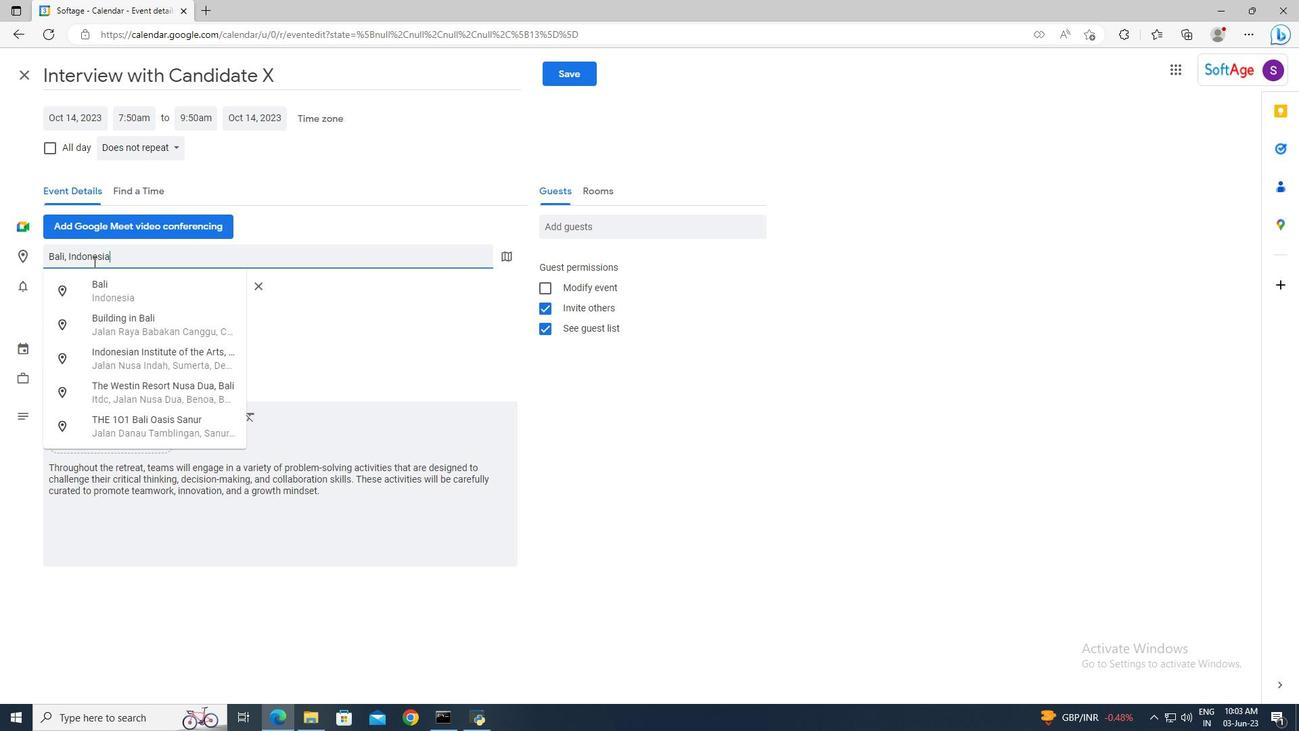 
Action: Mouse moved to (111, 289)
Screenshot: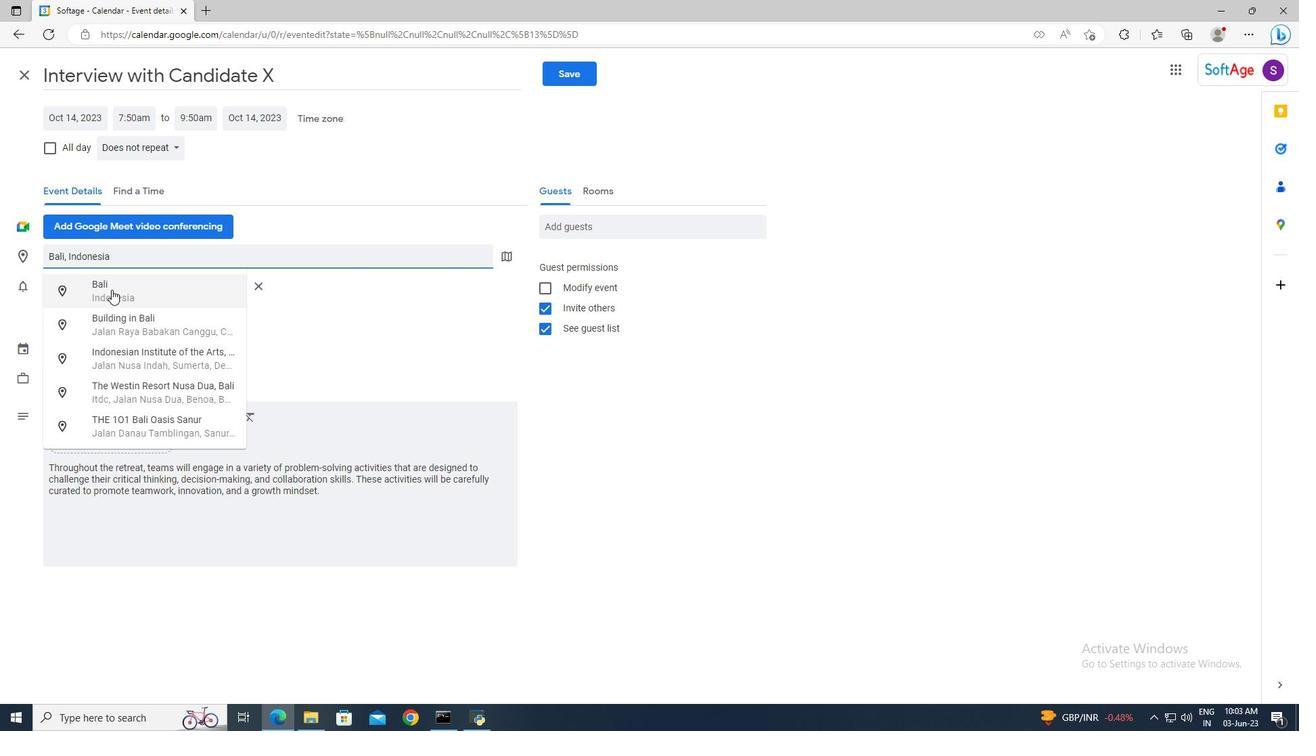 
Action: Mouse pressed left at (111, 289)
Screenshot: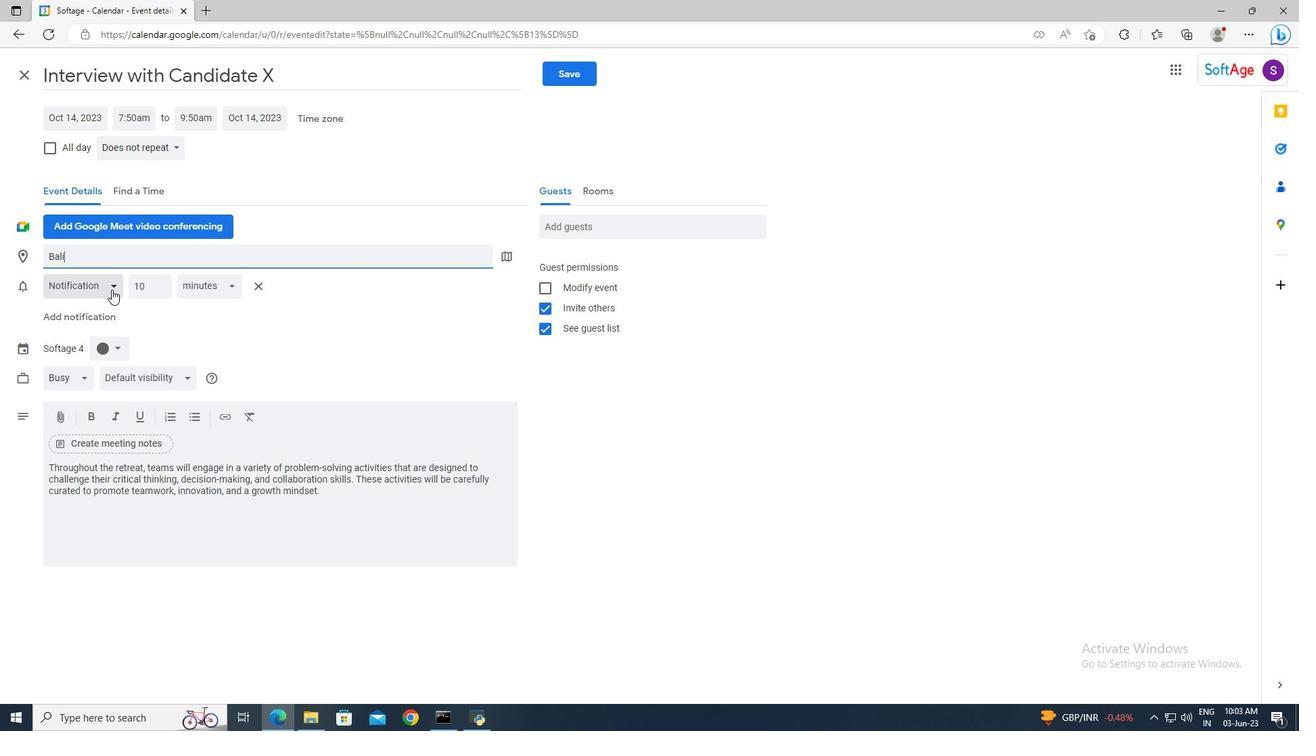 
Action: Mouse moved to (565, 232)
Screenshot: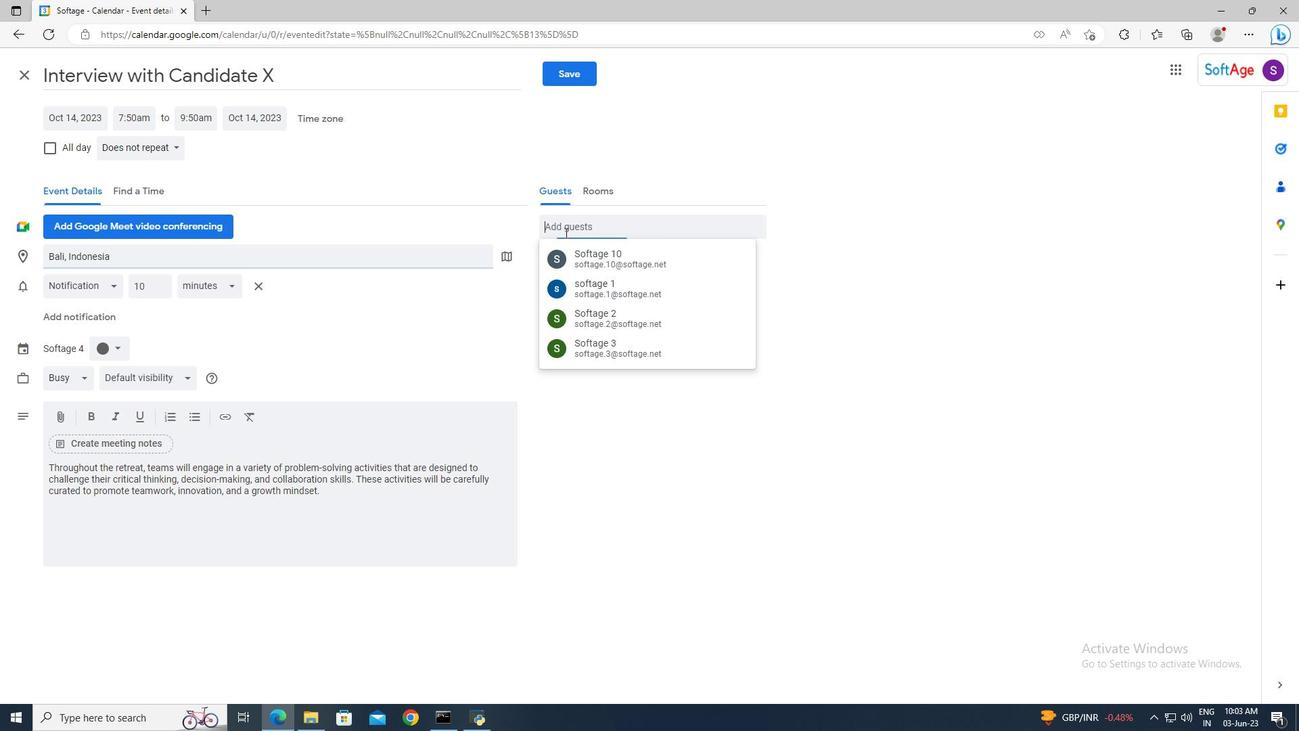 
Action: Mouse pressed left at (565, 232)
Screenshot: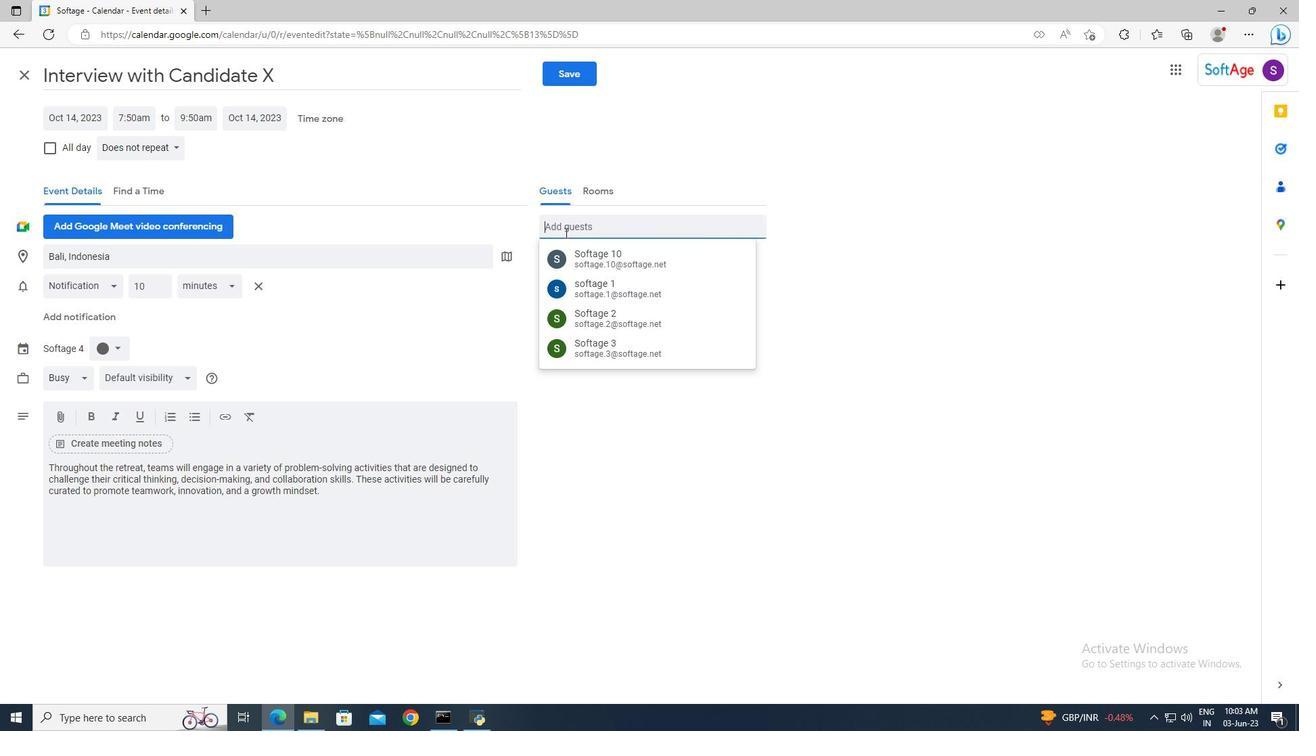 
Action: Key pressed softage.3<Key.shift>@softage.net<Key.enter>softage.5<Key.shift>@softage.net<Key.enter>
Screenshot: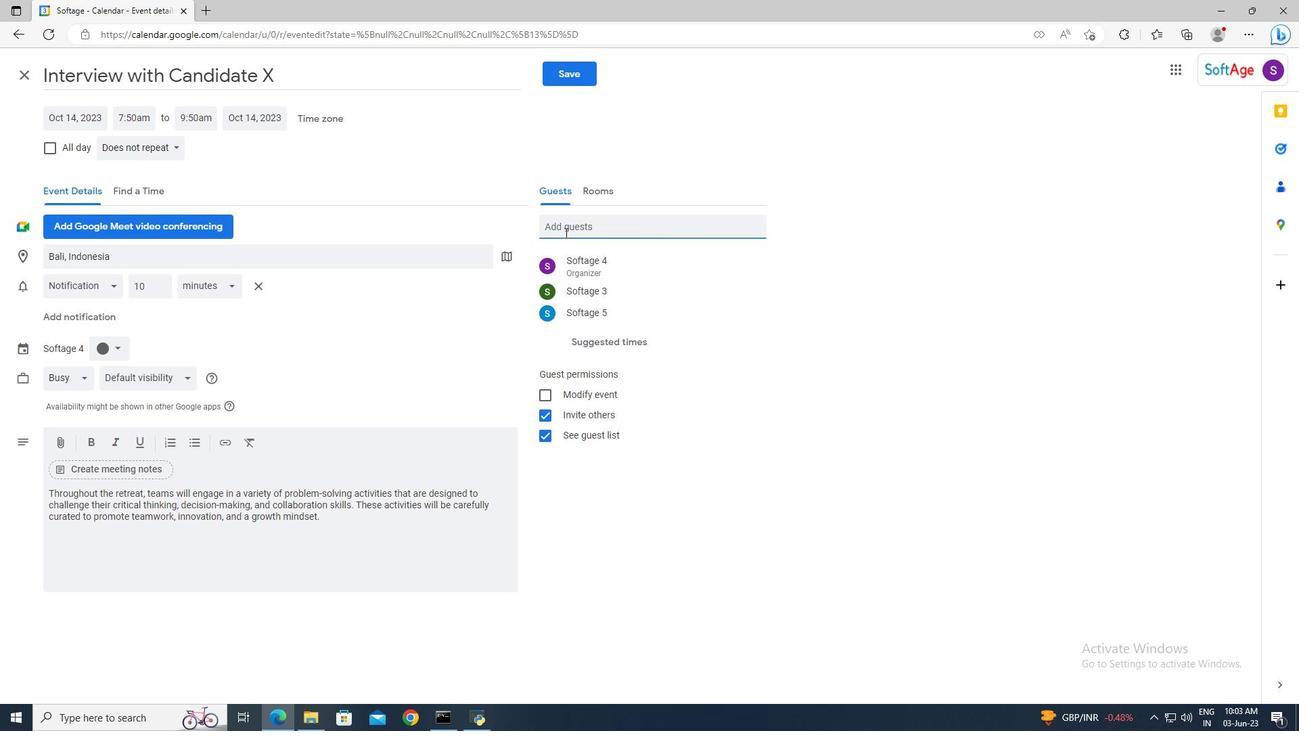 
Action: Mouse moved to (172, 153)
Screenshot: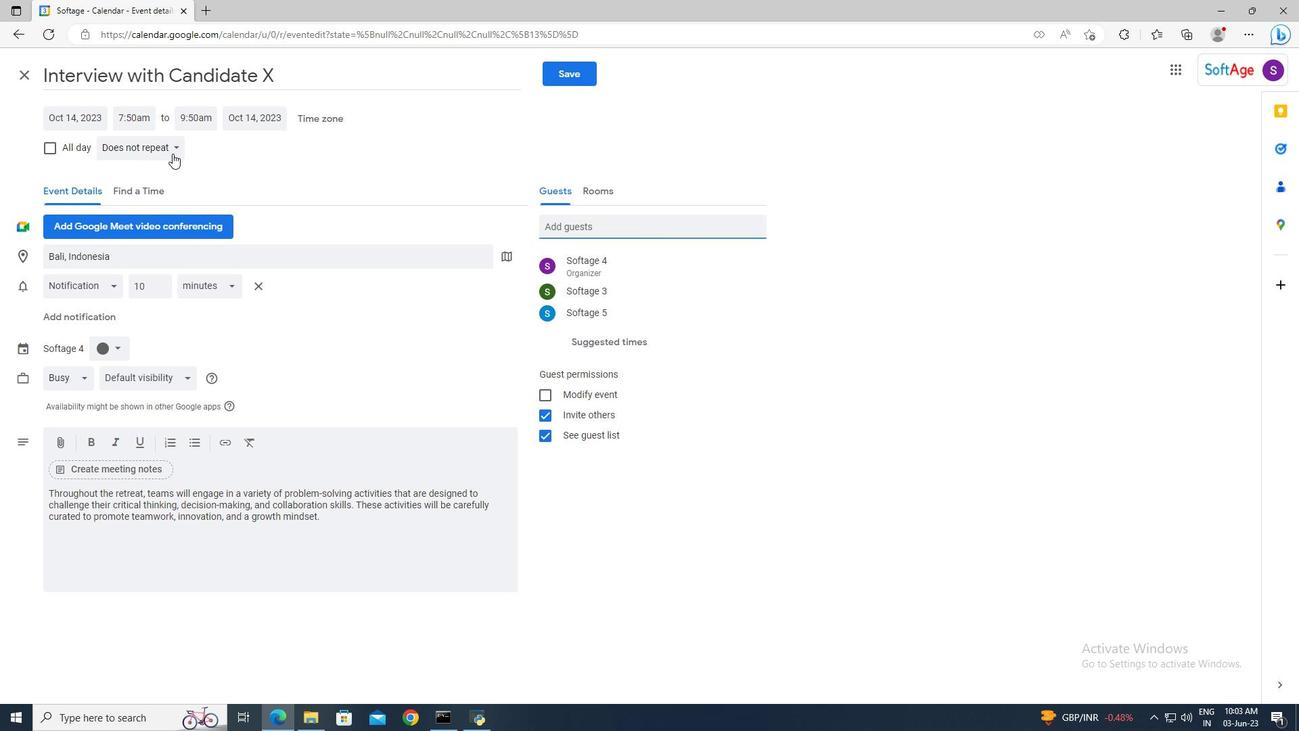 
Action: Mouse pressed left at (172, 153)
Screenshot: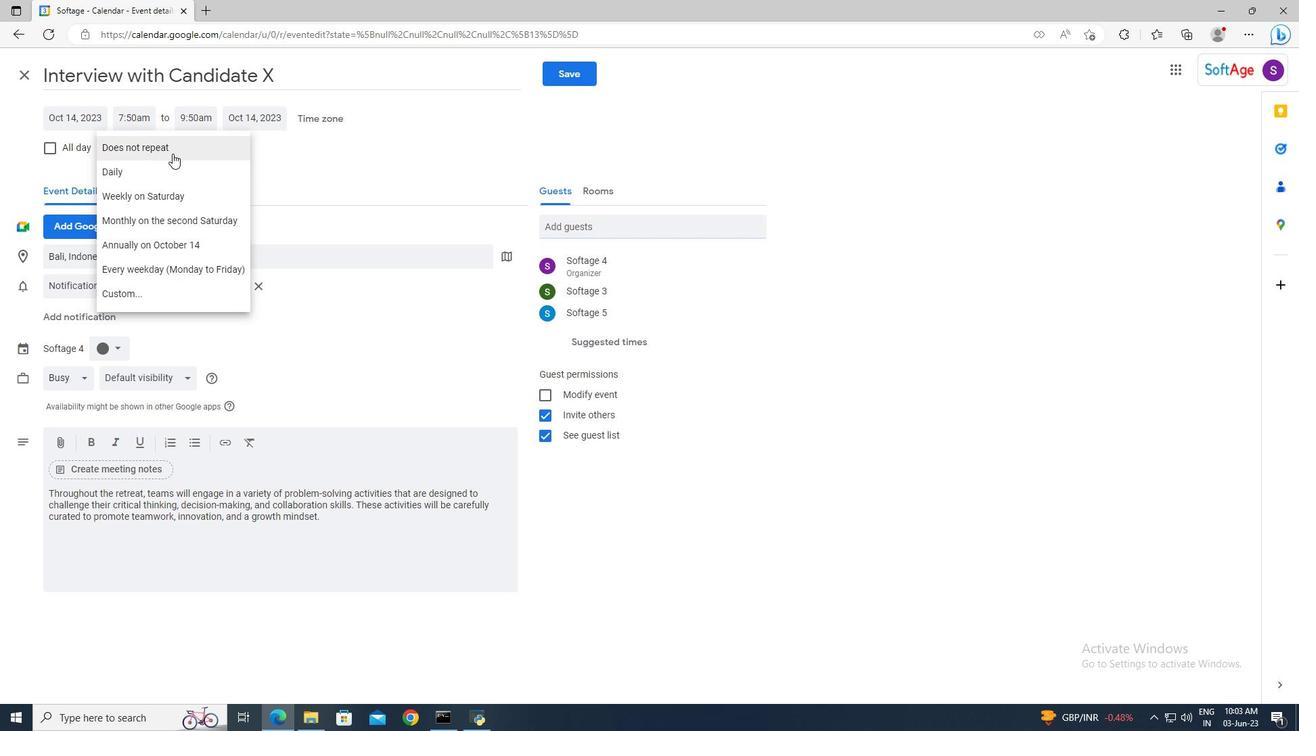 
Action: Mouse moved to (180, 289)
Screenshot: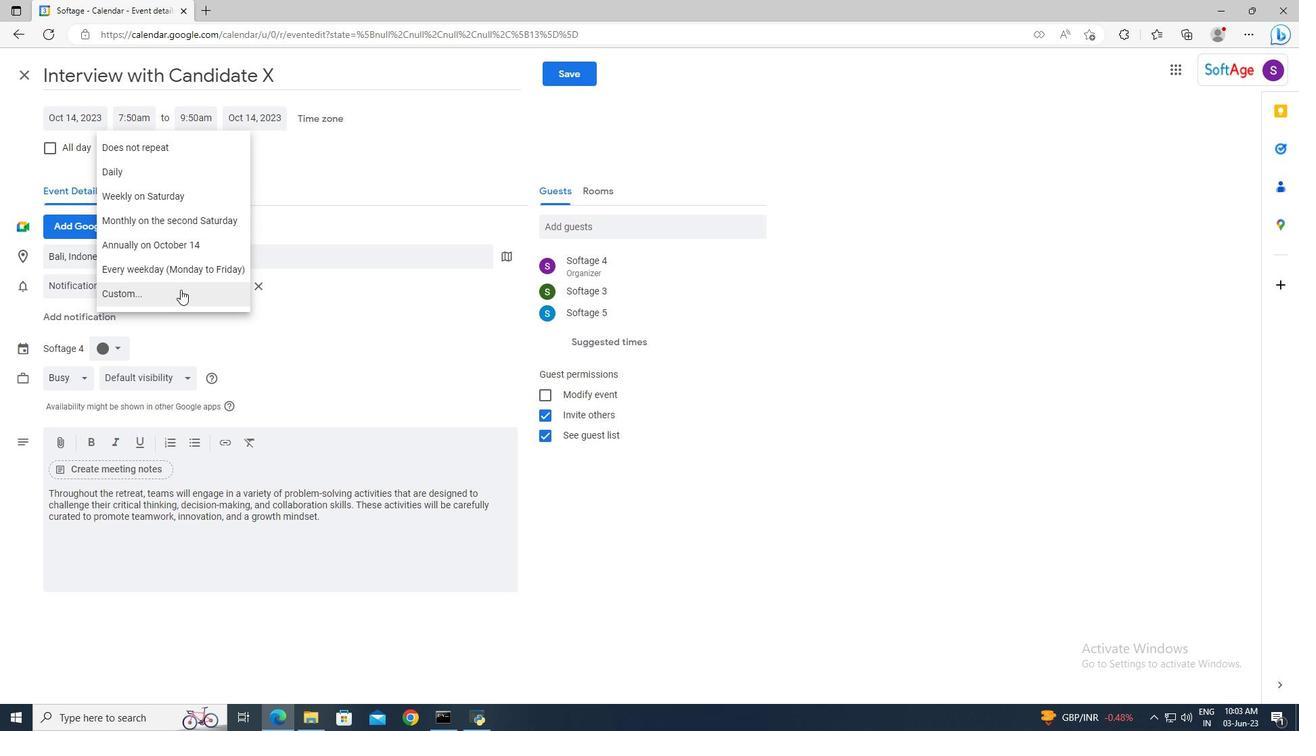 
Action: Mouse pressed left at (180, 289)
Screenshot: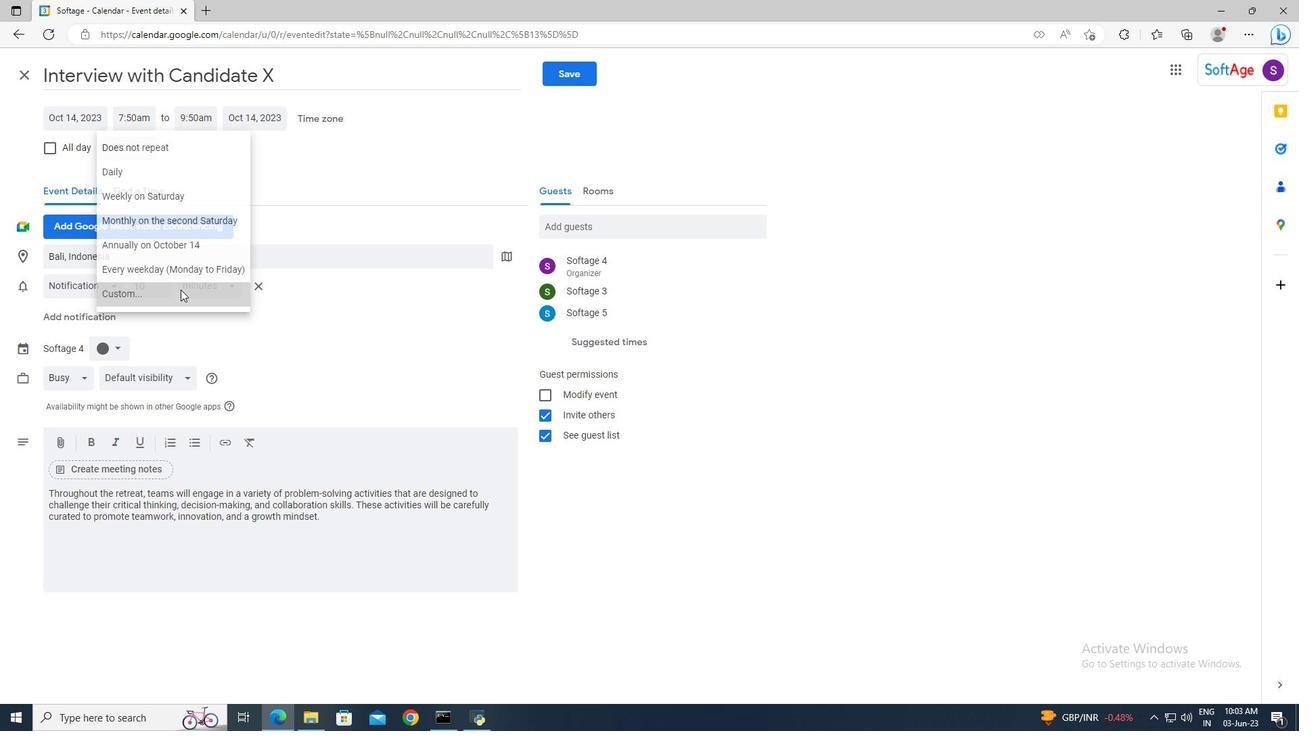 
Action: Mouse moved to (541, 347)
Screenshot: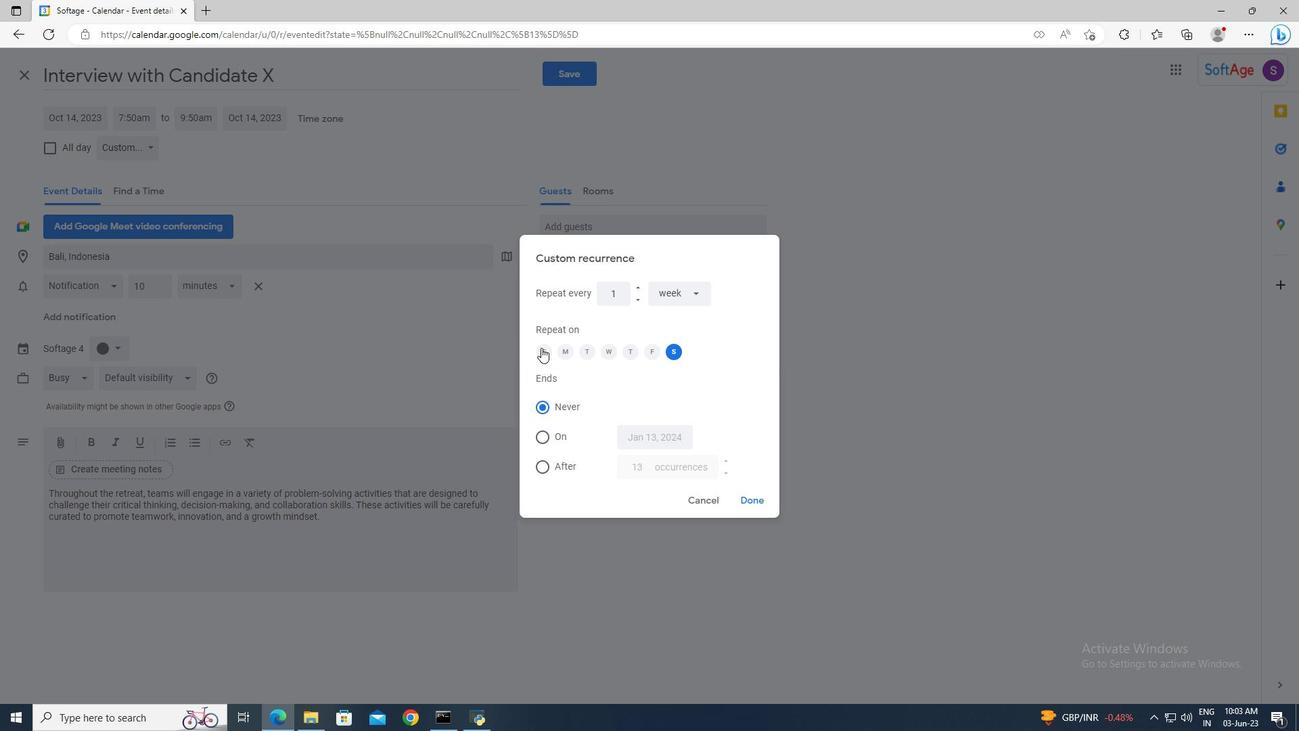 
Action: Mouse pressed left at (541, 347)
Screenshot: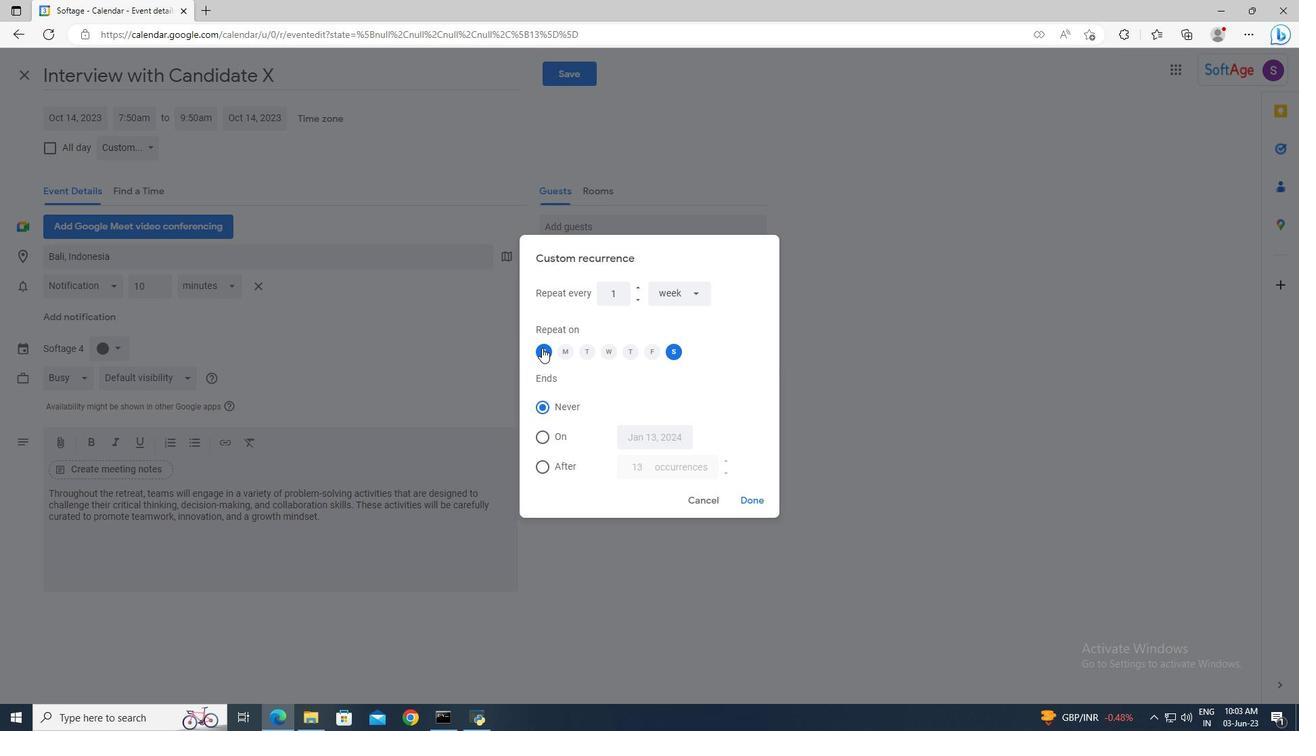 
Action: Mouse moved to (668, 353)
Screenshot: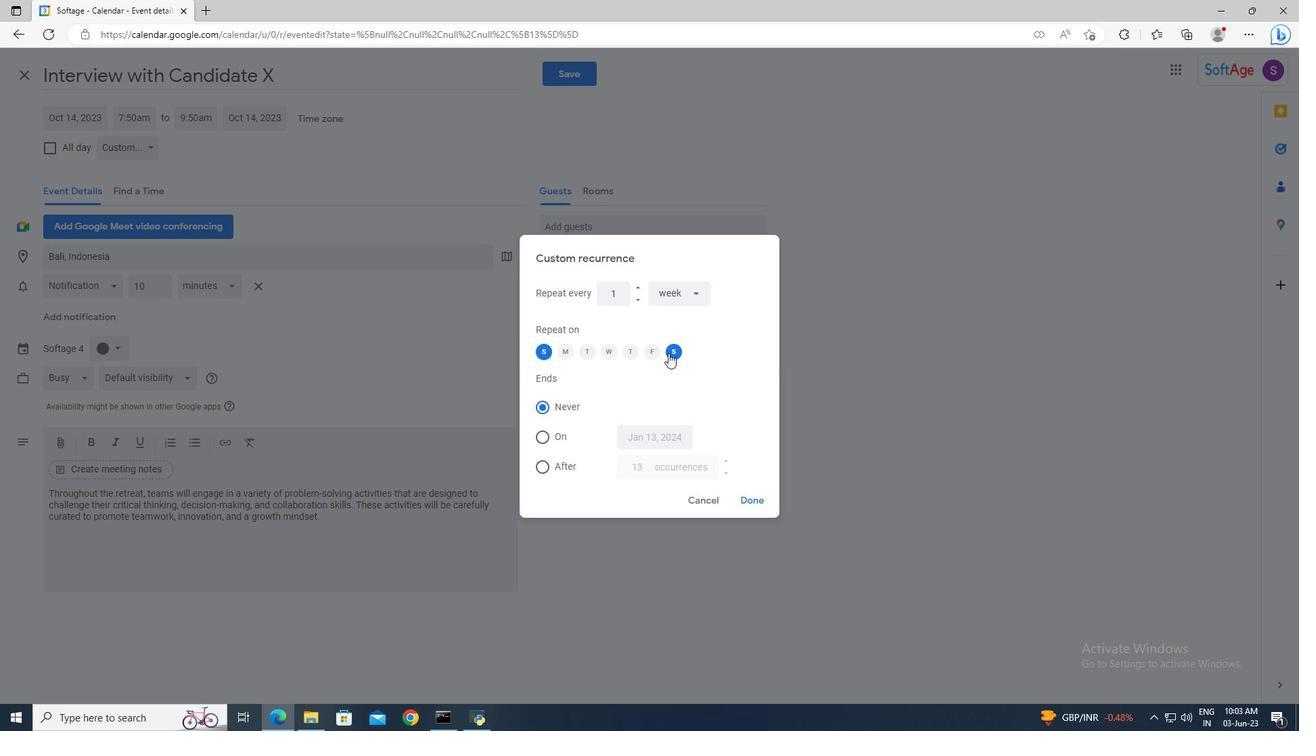 
Action: Mouse pressed left at (668, 353)
Screenshot: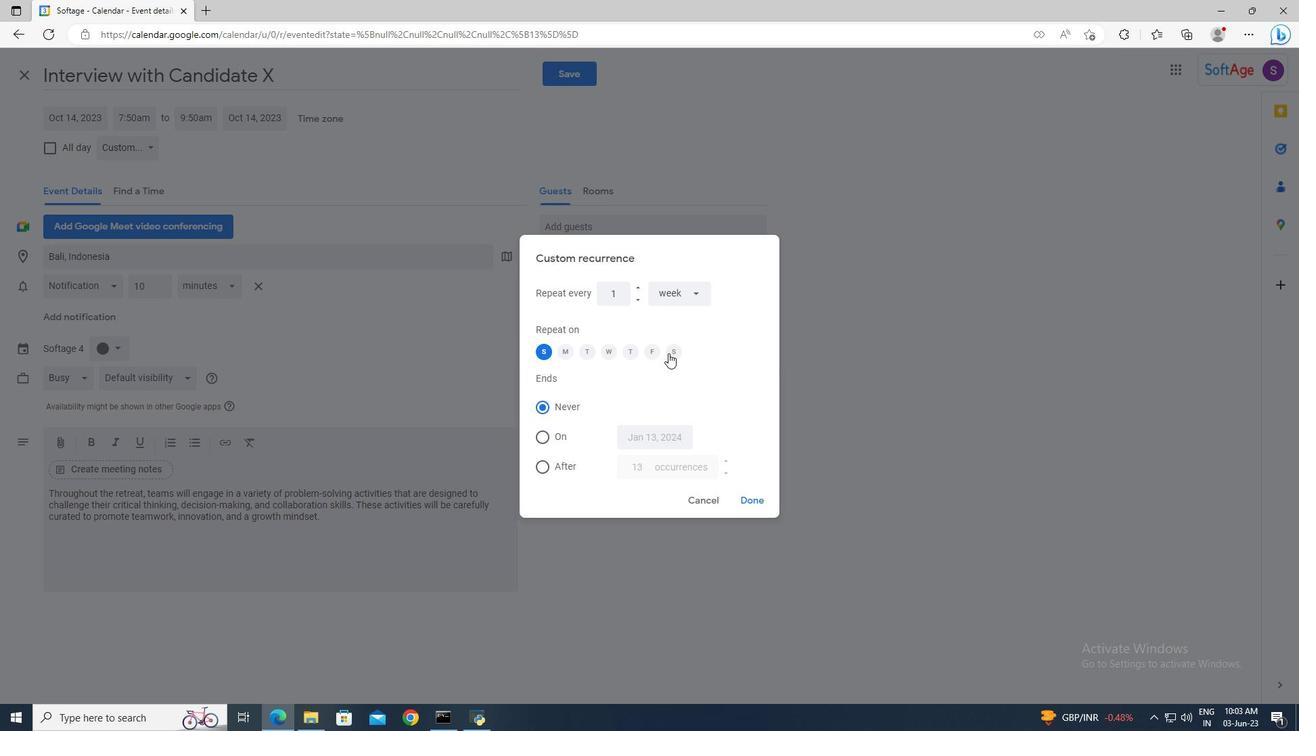 
Action: Mouse moved to (756, 502)
Screenshot: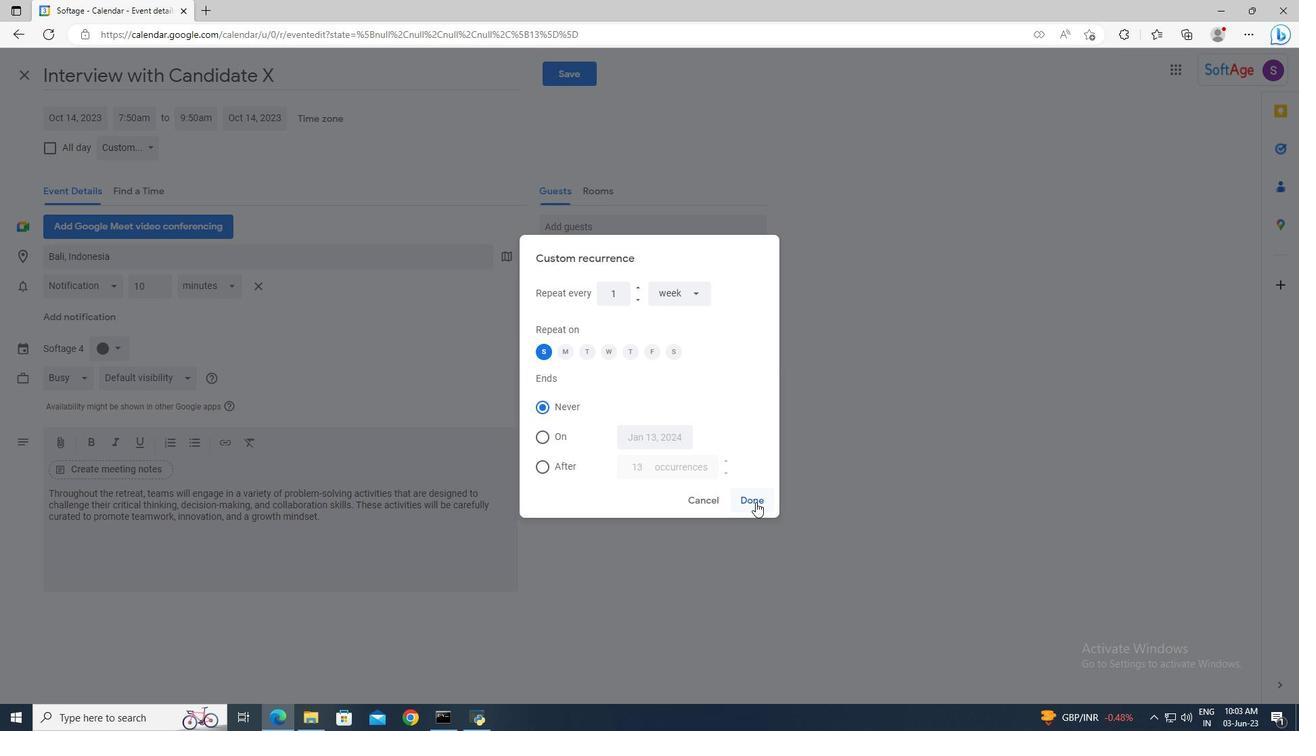 
Action: Mouse pressed left at (756, 502)
Screenshot: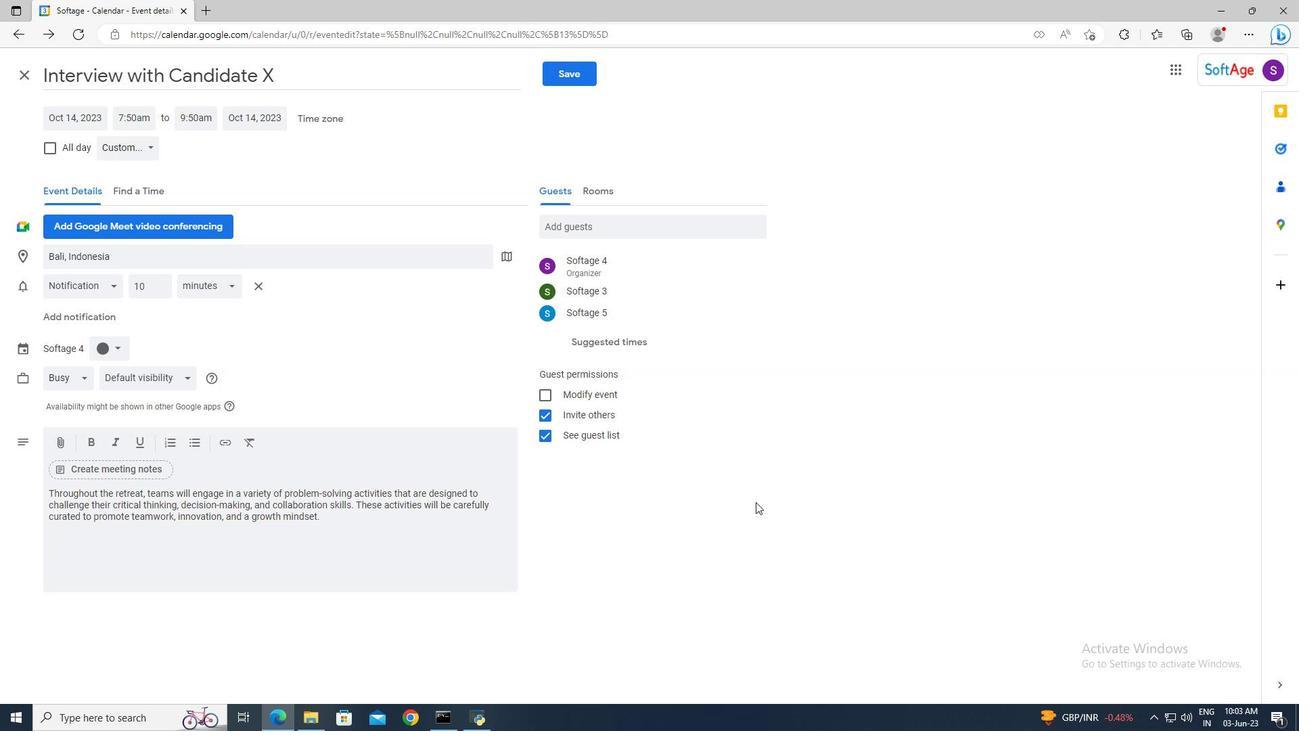
Action: Mouse moved to (588, 78)
Screenshot: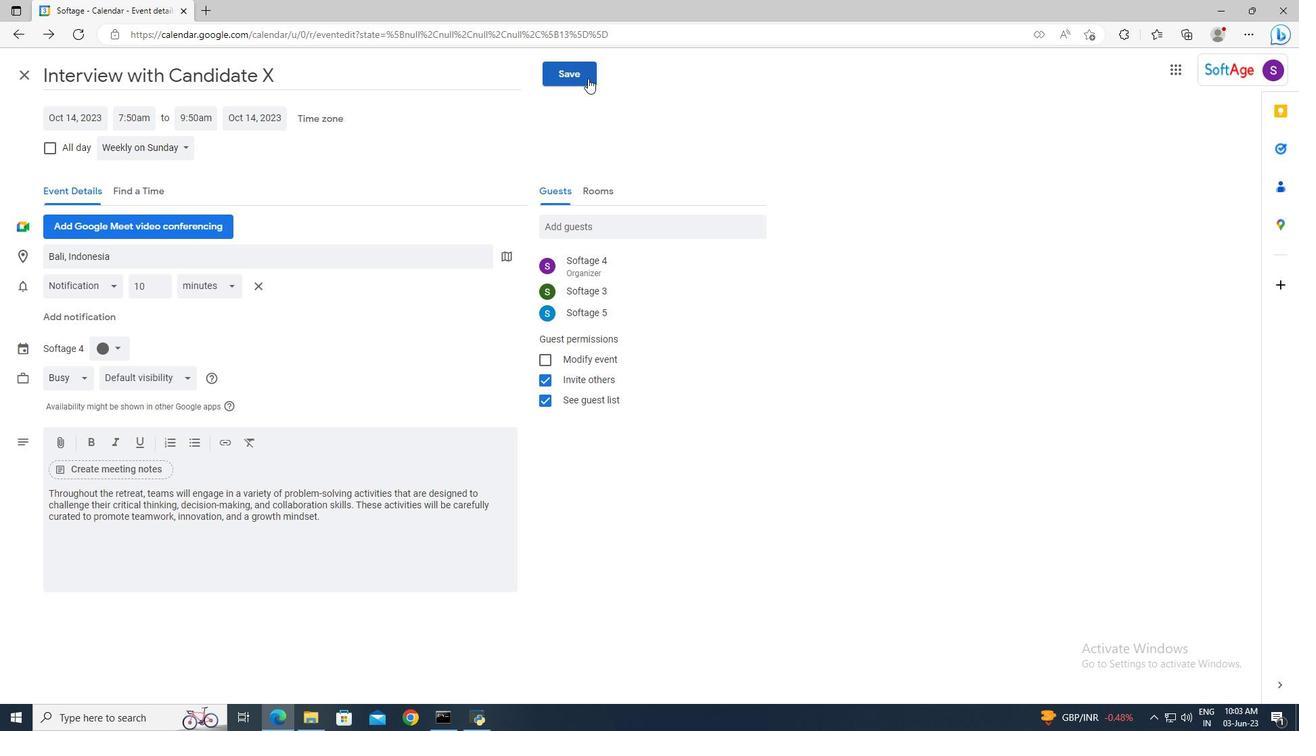 
Action: Mouse pressed left at (588, 78)
Screenshot: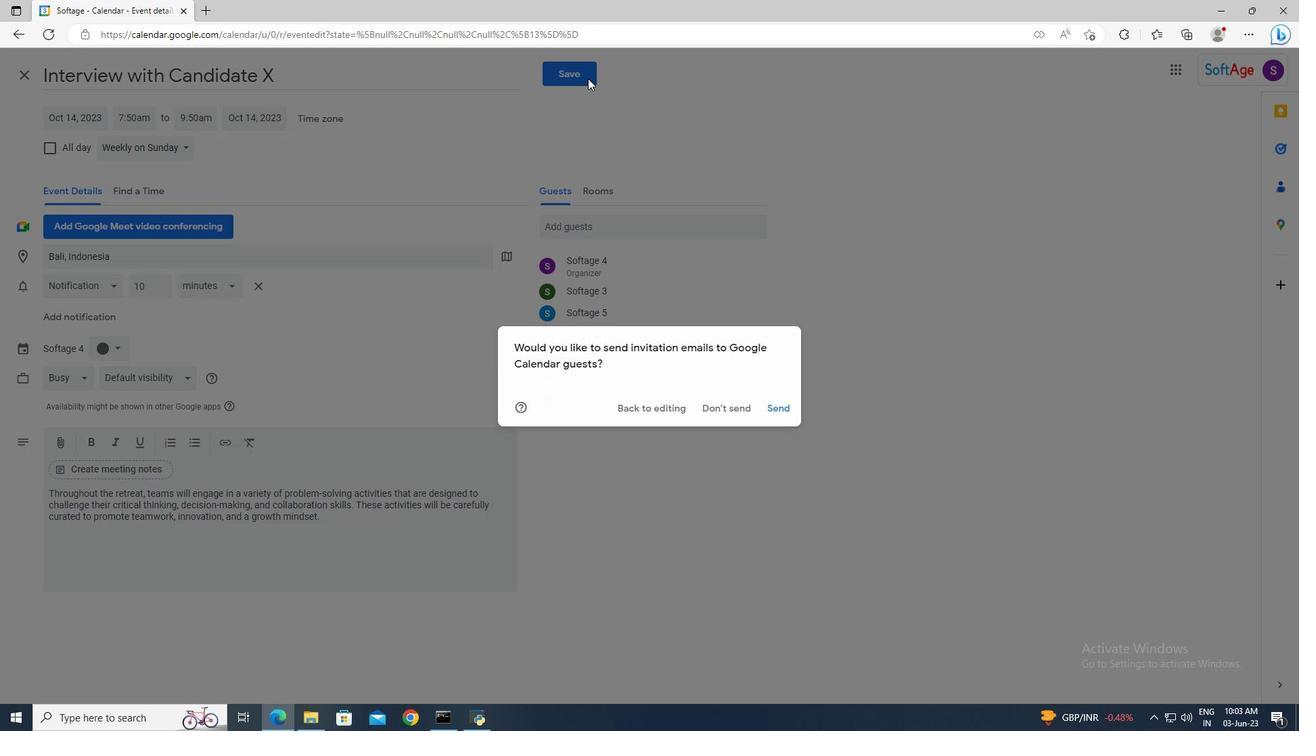 
Action: Mouse moved to (777, 404)
Screenshot: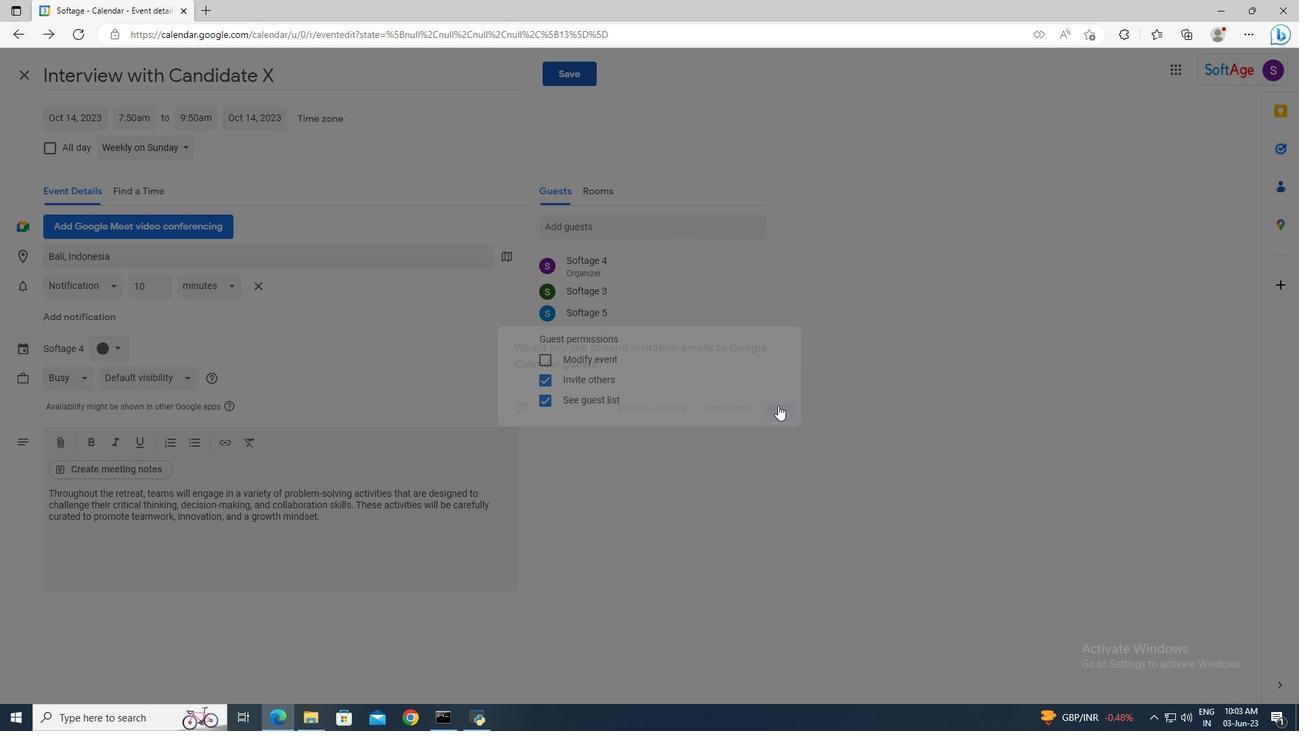 
Action: Mouse pressed left at (777, 404)
Screenshot: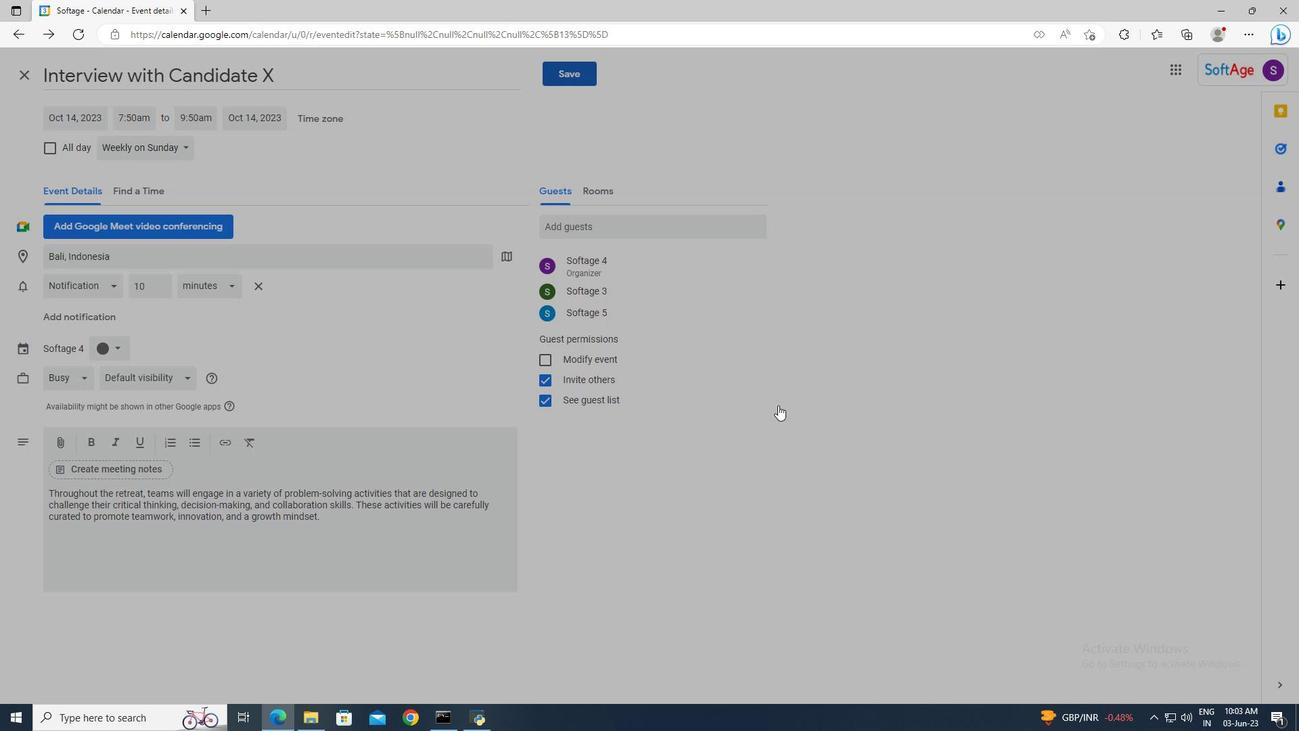 
Action: Mouse moved to (778, 405)
Screenshot: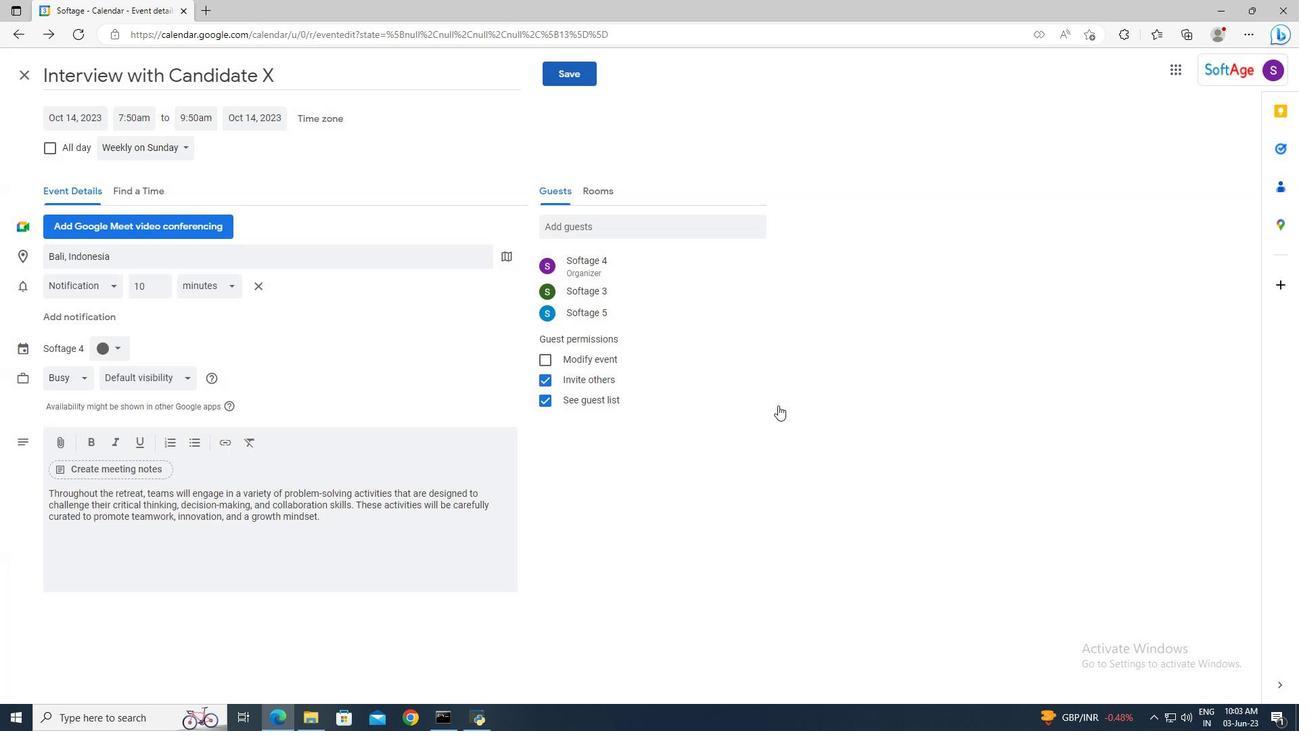 
